 Task: Look for space in Pernik, Bulgaria from 4th June, 2023 to 8th June, 2023 for 2 adults in price range Rs.8000 to Rs.16000. Place can be private room with 1  bedroom having 1 bed and 1 bathroom. Property type can be hotel. Booking option can be shelf check-in. Required host language is English.
Action: Mouse moved to (506, 127)
Screenshot: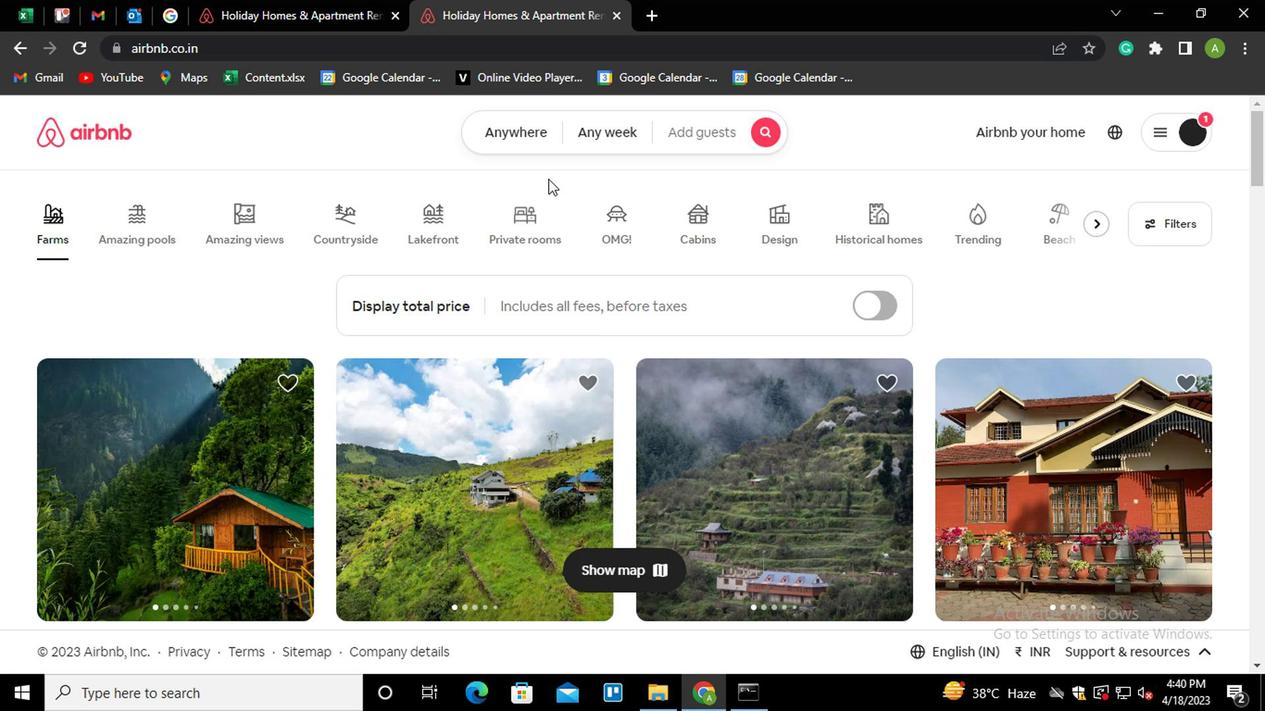 
Action: Mouse pressed left at (506, 127)
Screenshot: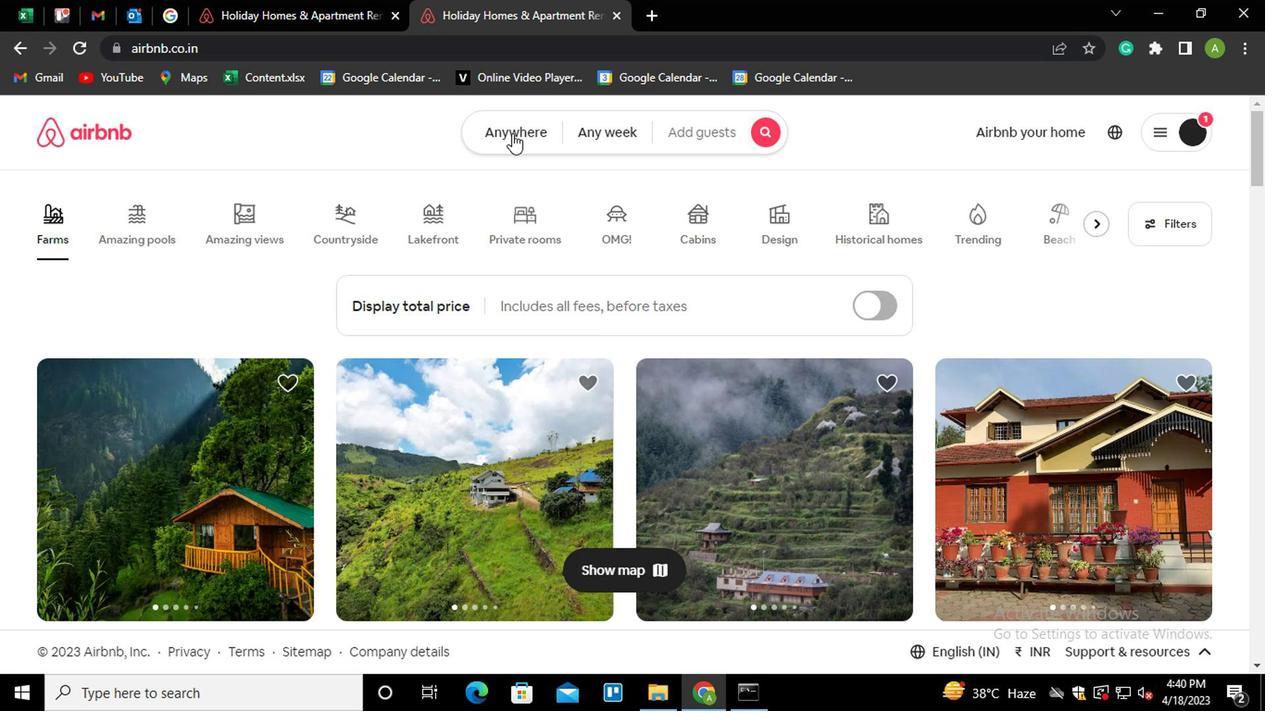 
Action: Mouse moved to (419, 210)
Screenshot: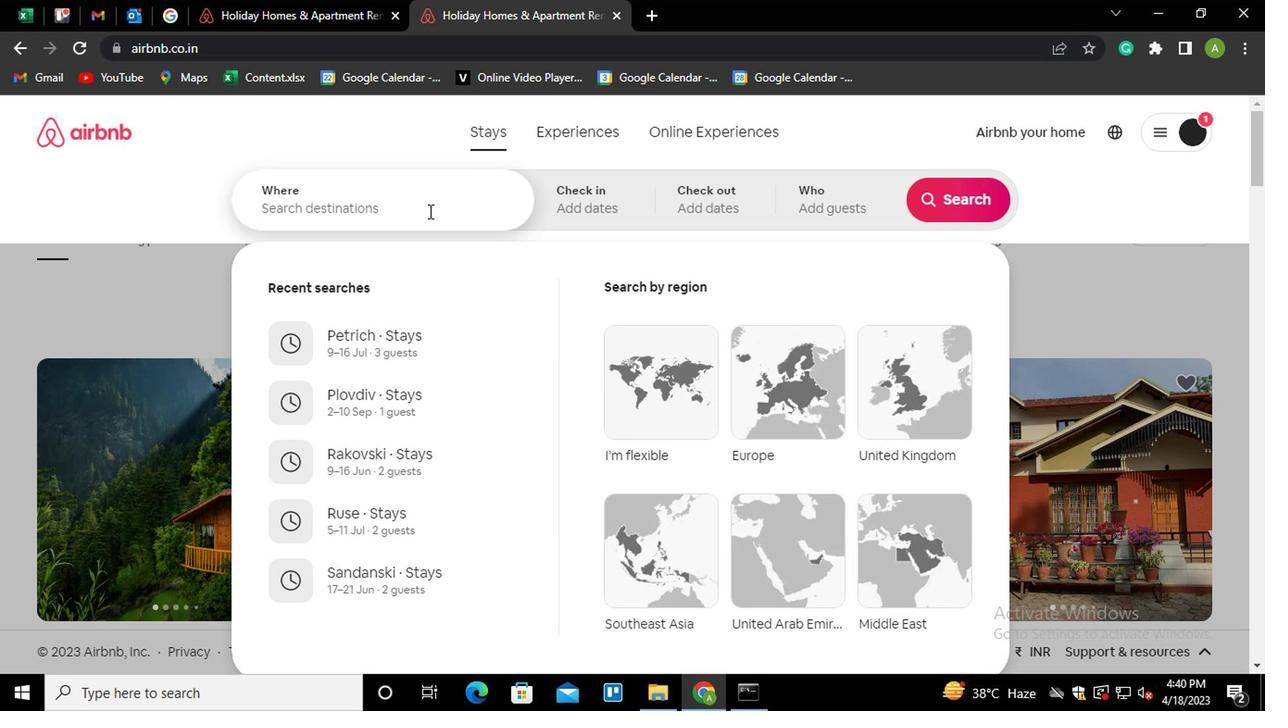 
Action: Mouse pressed left at (419, 210)
Screenshot: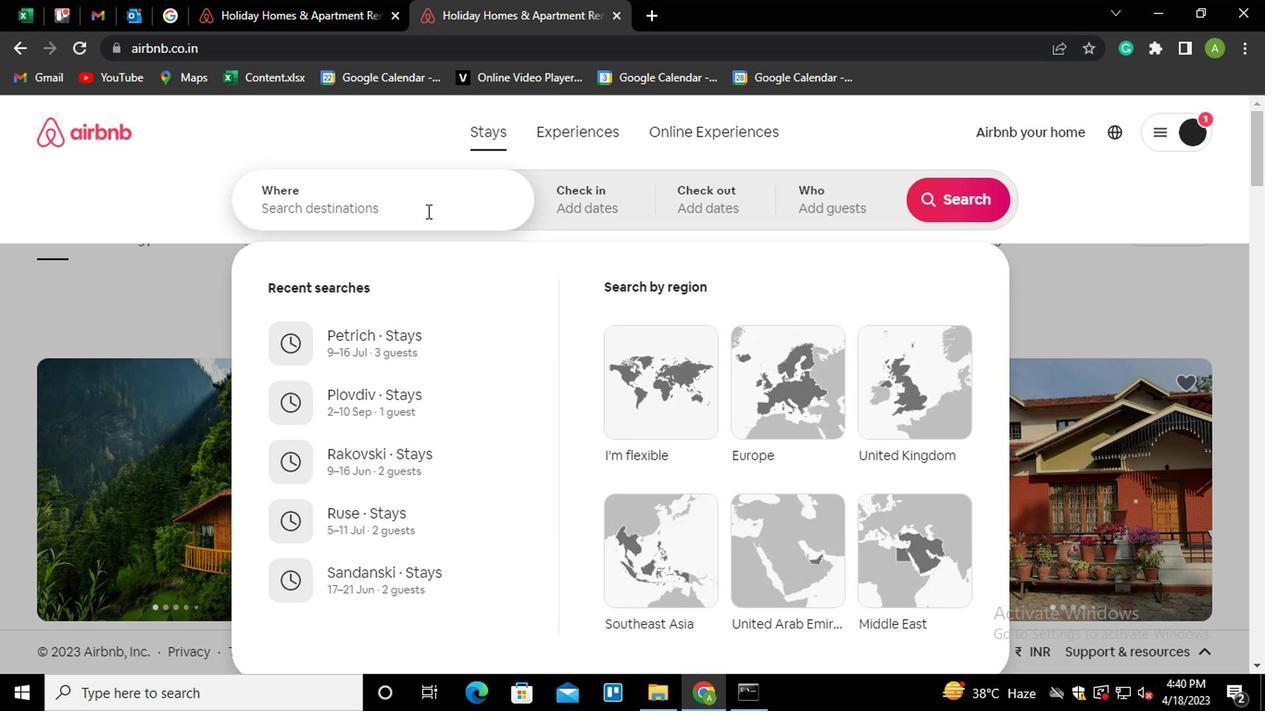 
Action: Key pressed <Key.shift_r>Pernik<Key.down><Key.enter>
Screenshot: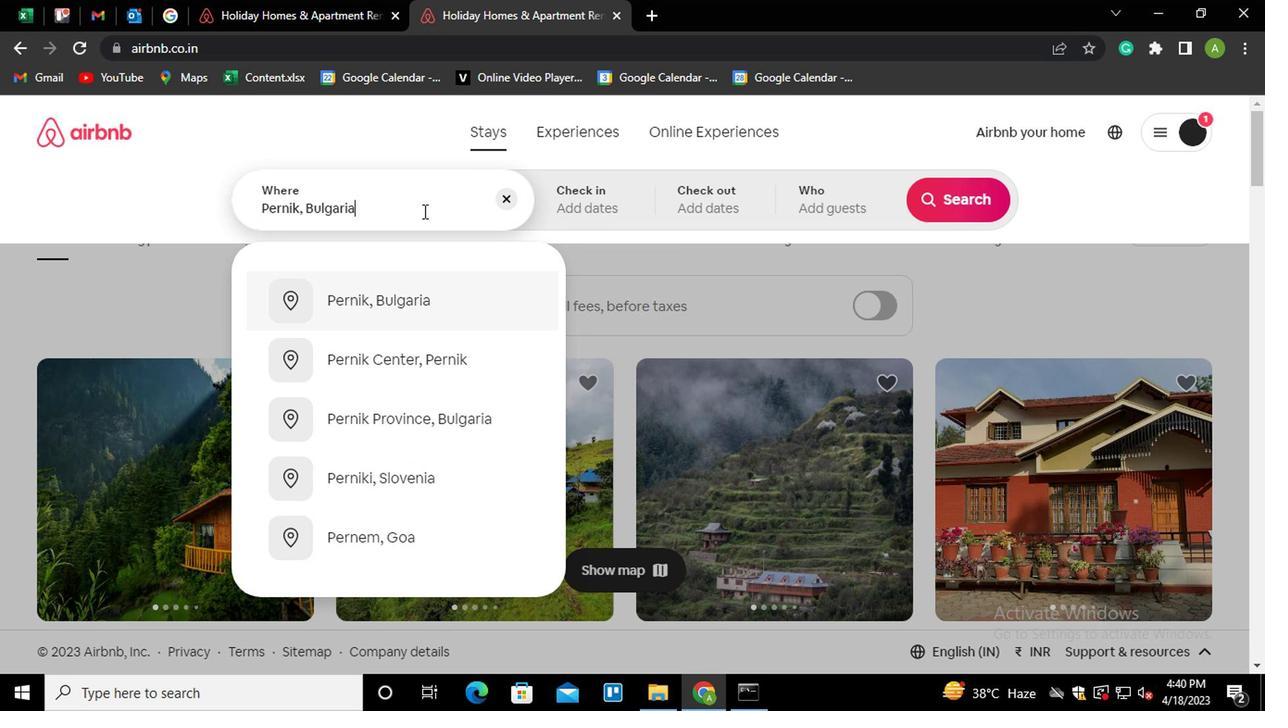 
Action: Mouse moved to (939, 345)
Screenshot: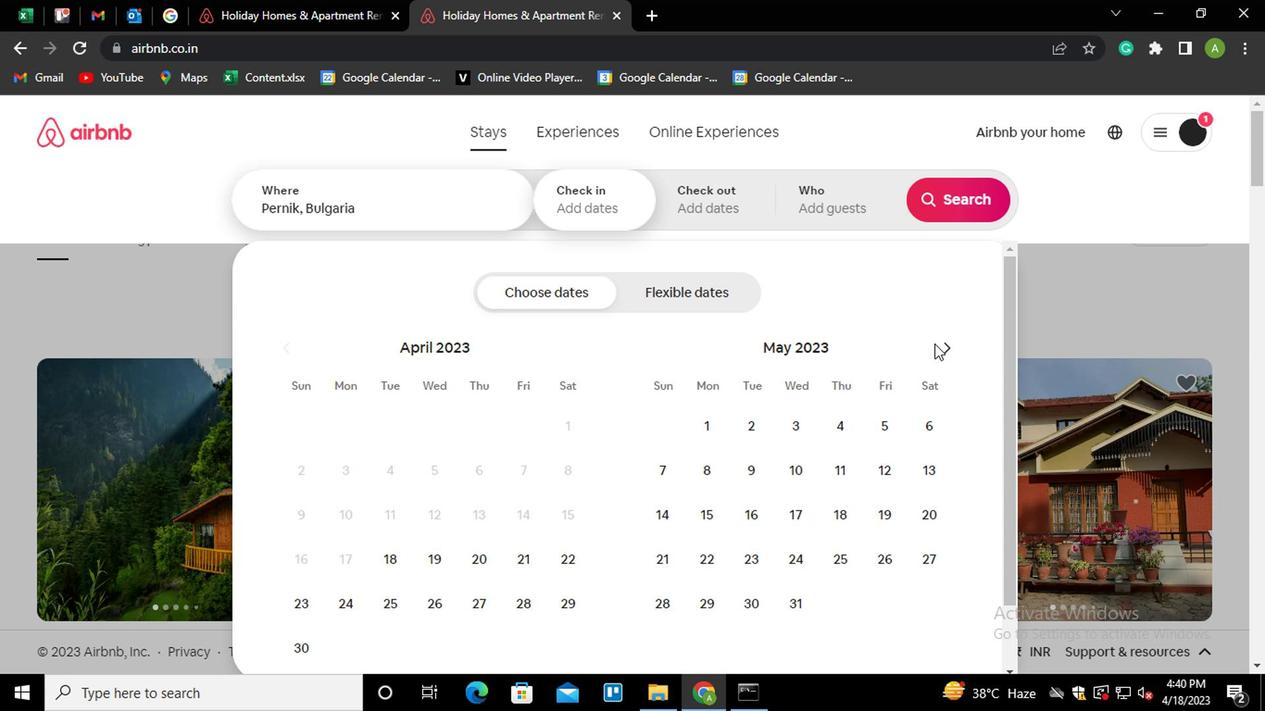 
Action: Mouse pressed left at (939, 345)
Screenshot: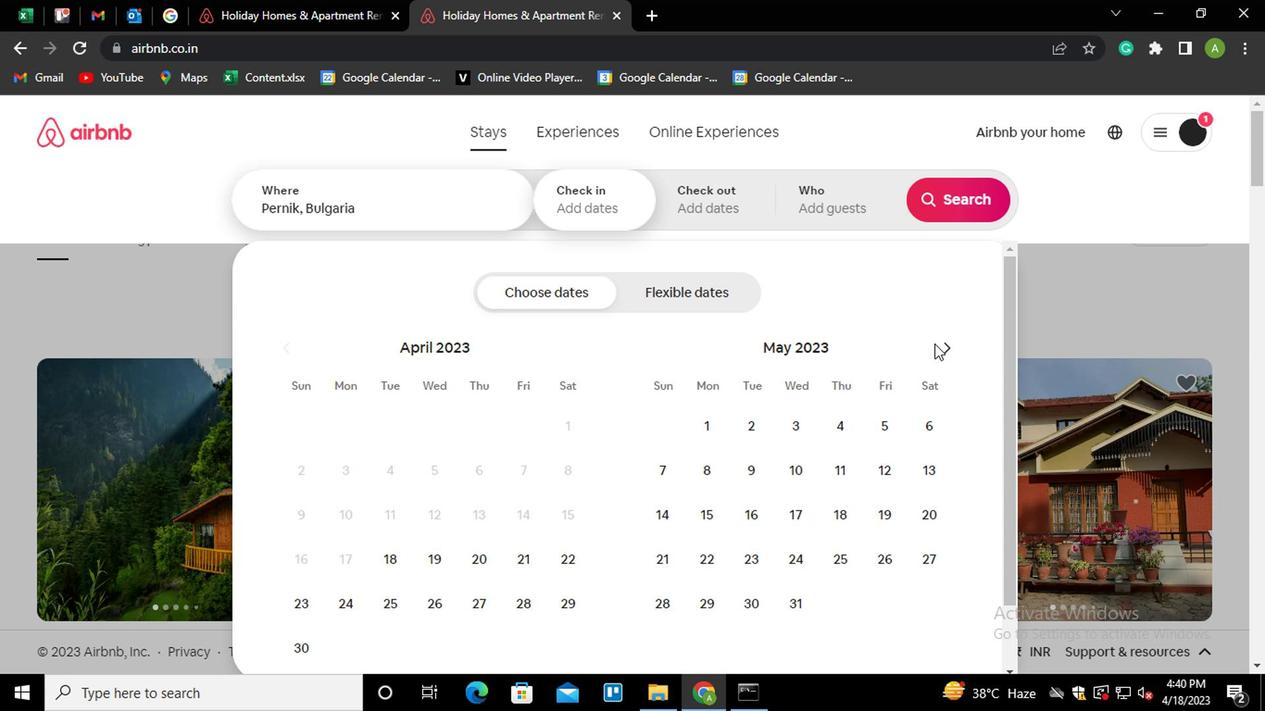 
Action: Mouse moved to (674, 461)
Screenshot: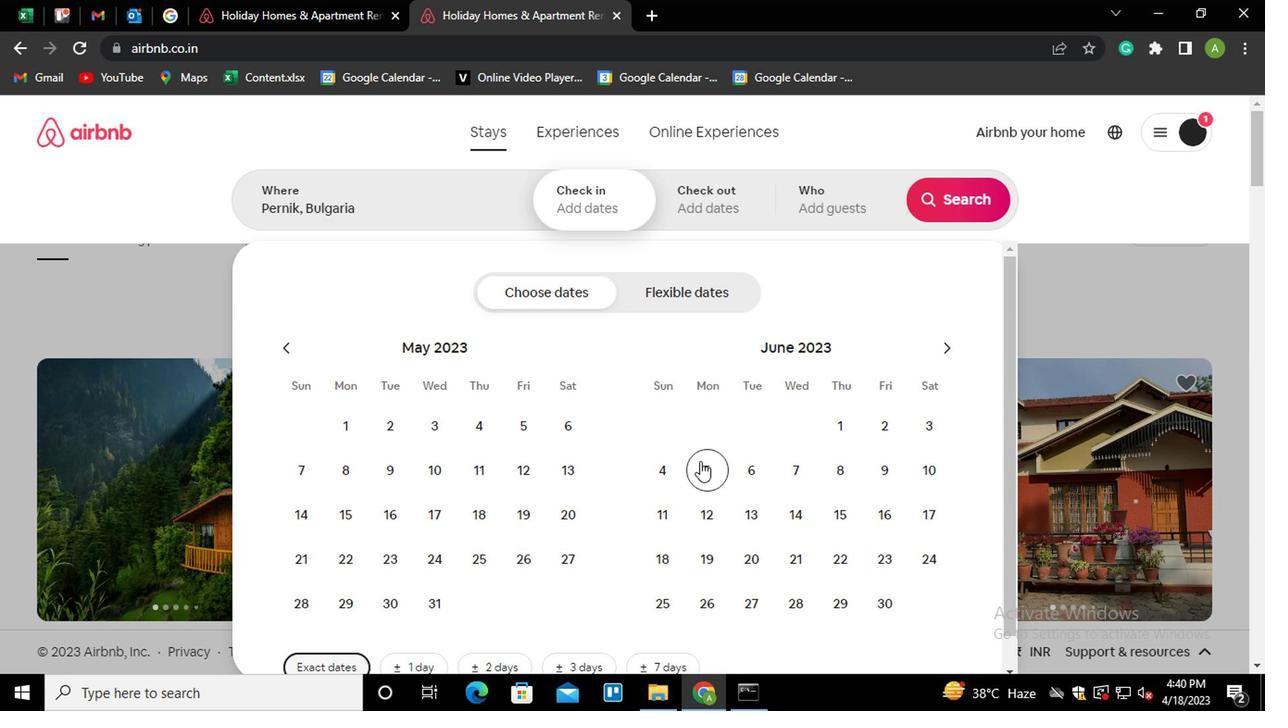
Action: Mouse pressed left at (674, 461)
Screenshot: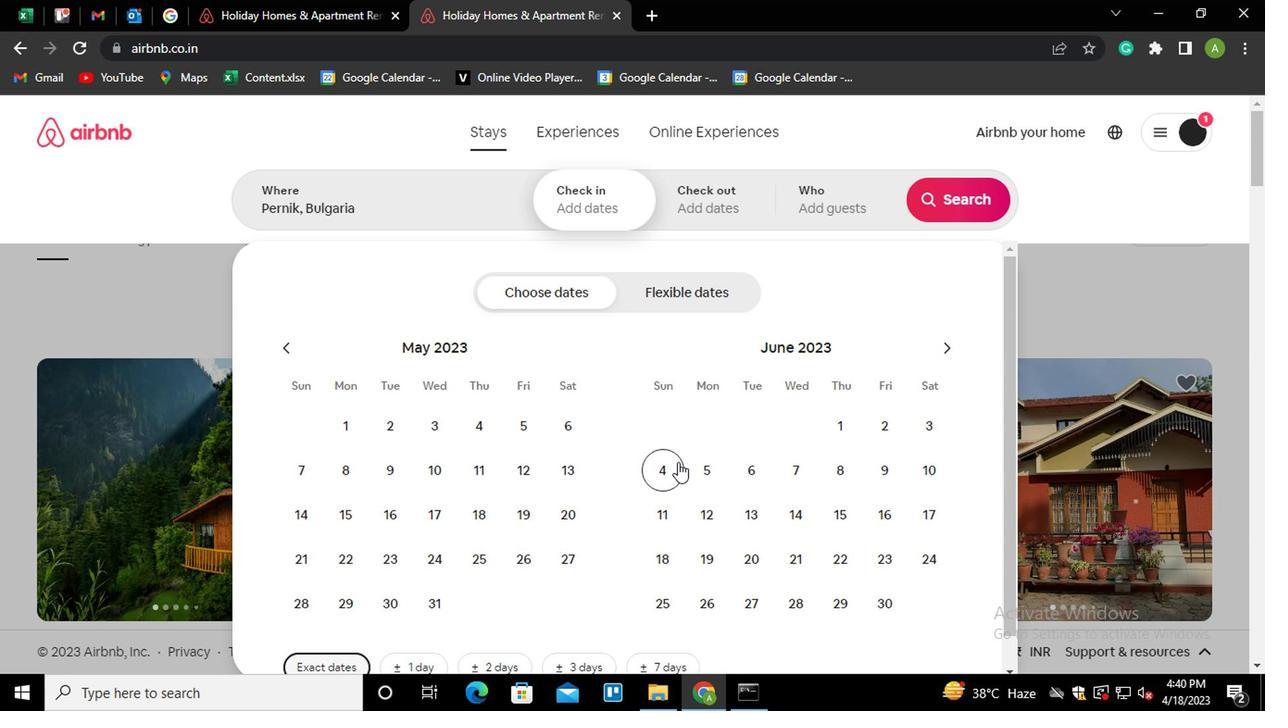 
Action: Mouse moved to (839, 471)
Screenshot: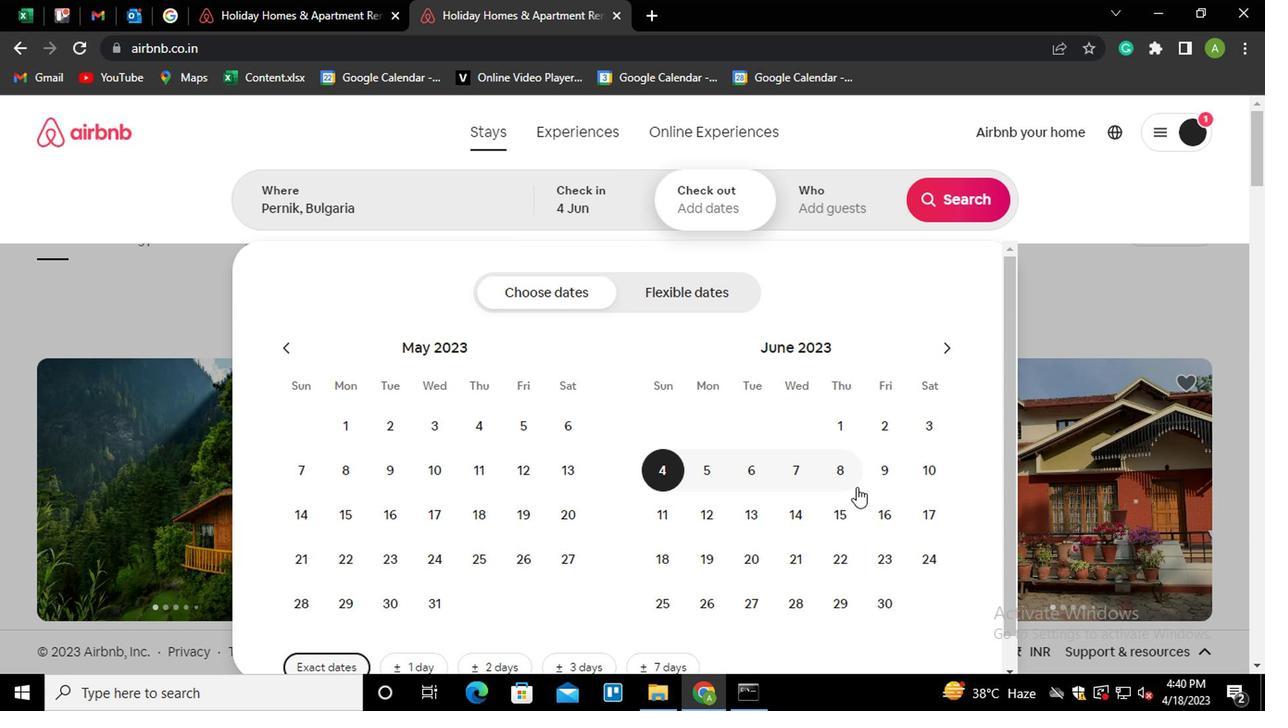
Action: Mouse pressed left at (839, 471)
Screenshot: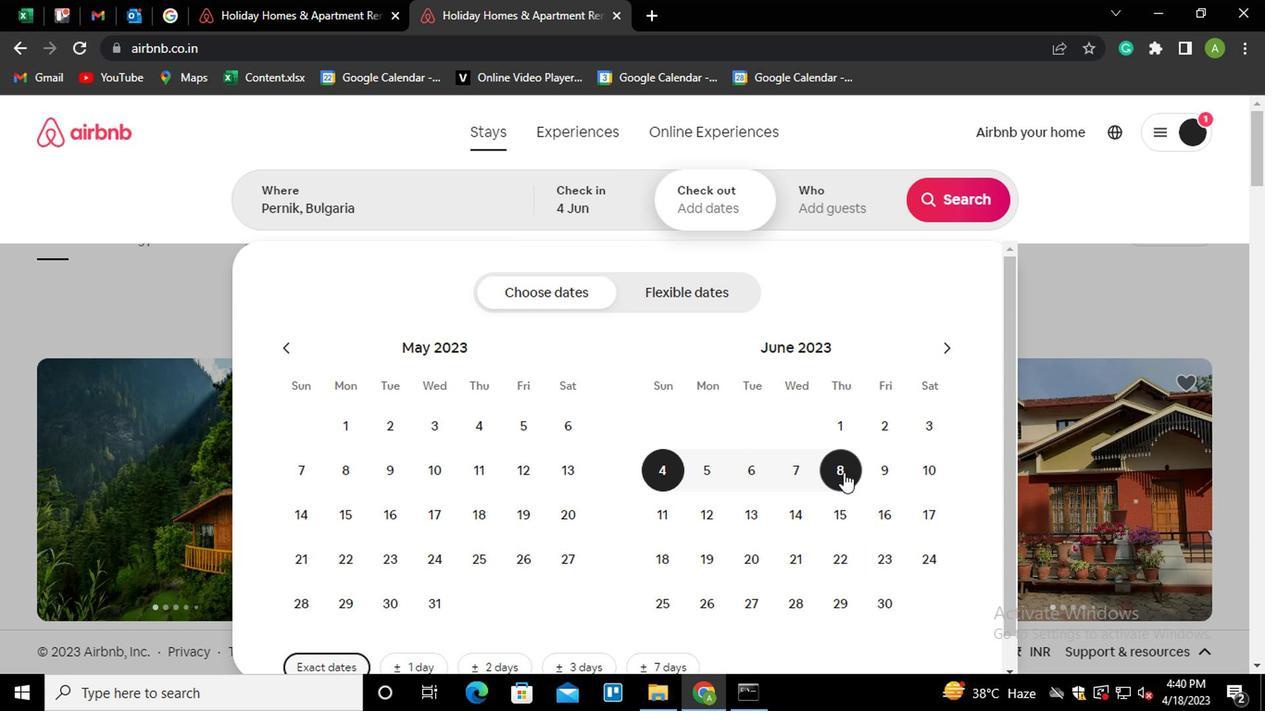 
Action: Mouse moved to (858, 208)
Screenshot: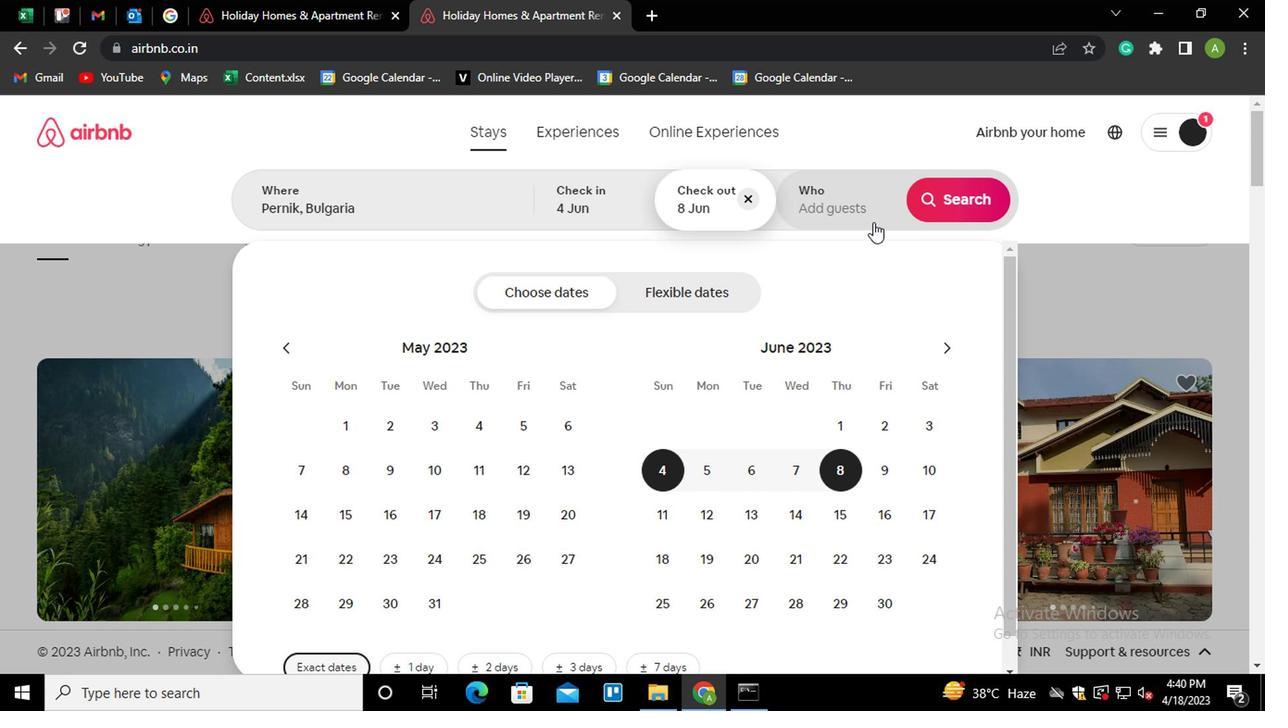 
Action: Mouse pressed left at (858, 208)
Screenshot: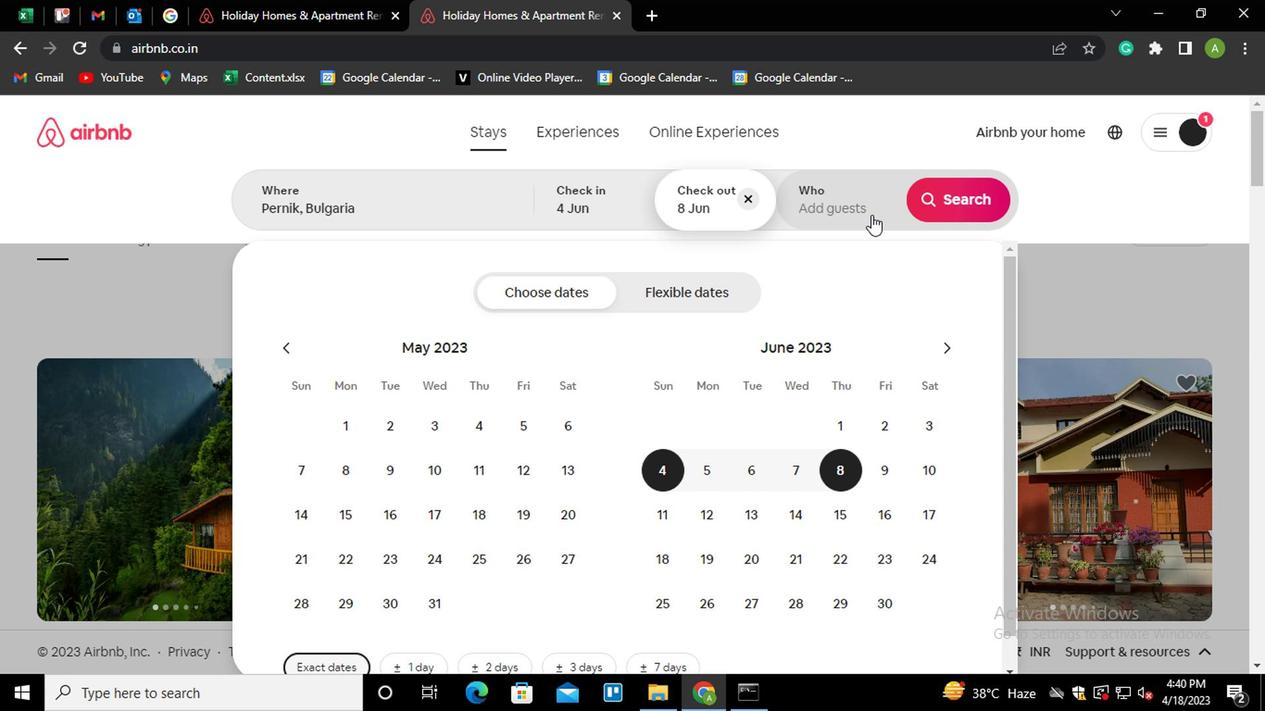 
Action: Mouse moved to (962, 299)
Screenshot: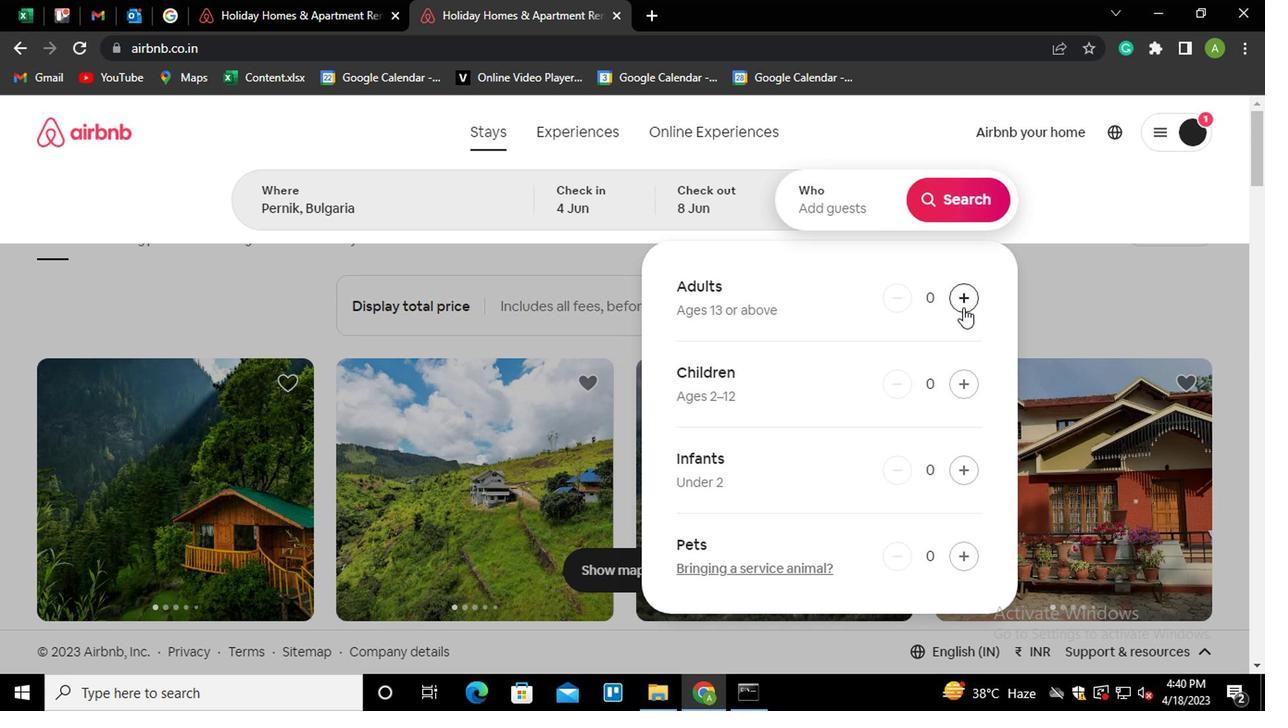 
Action: Mouse pressed left at (962, 299)
Screenshot: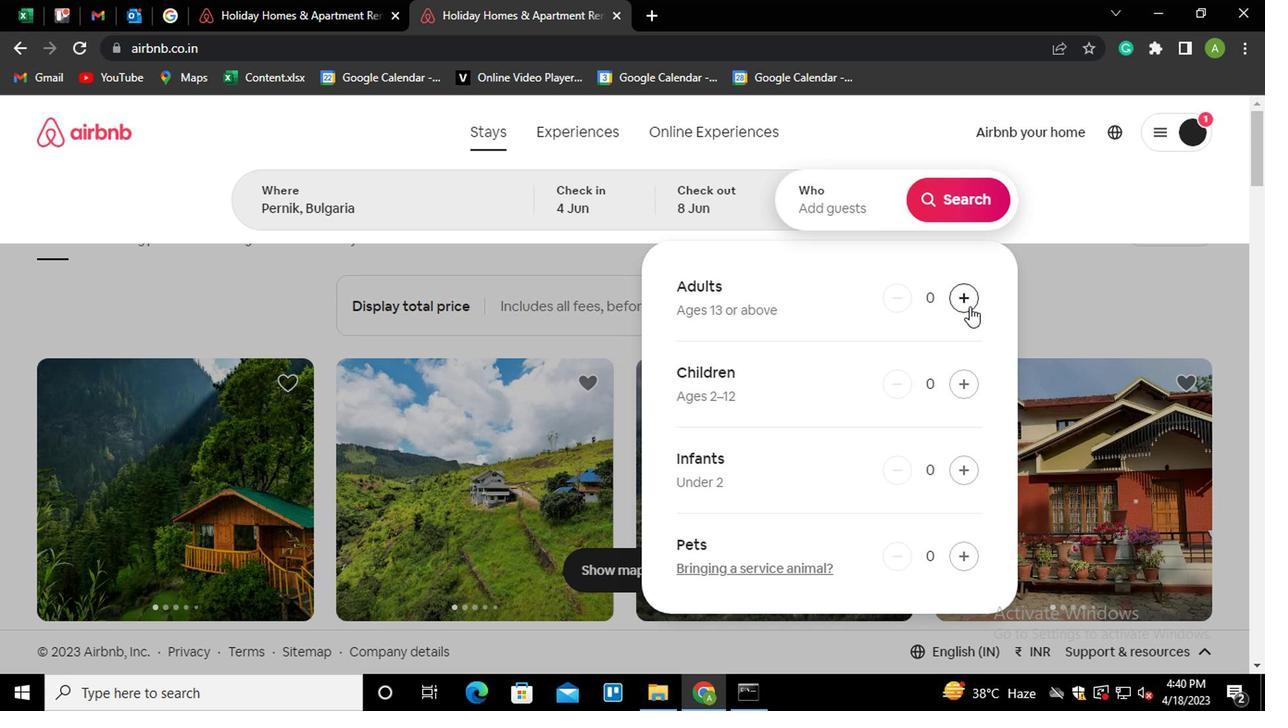 
Action: Mouse pressed left at (962, 299)
Screenshot: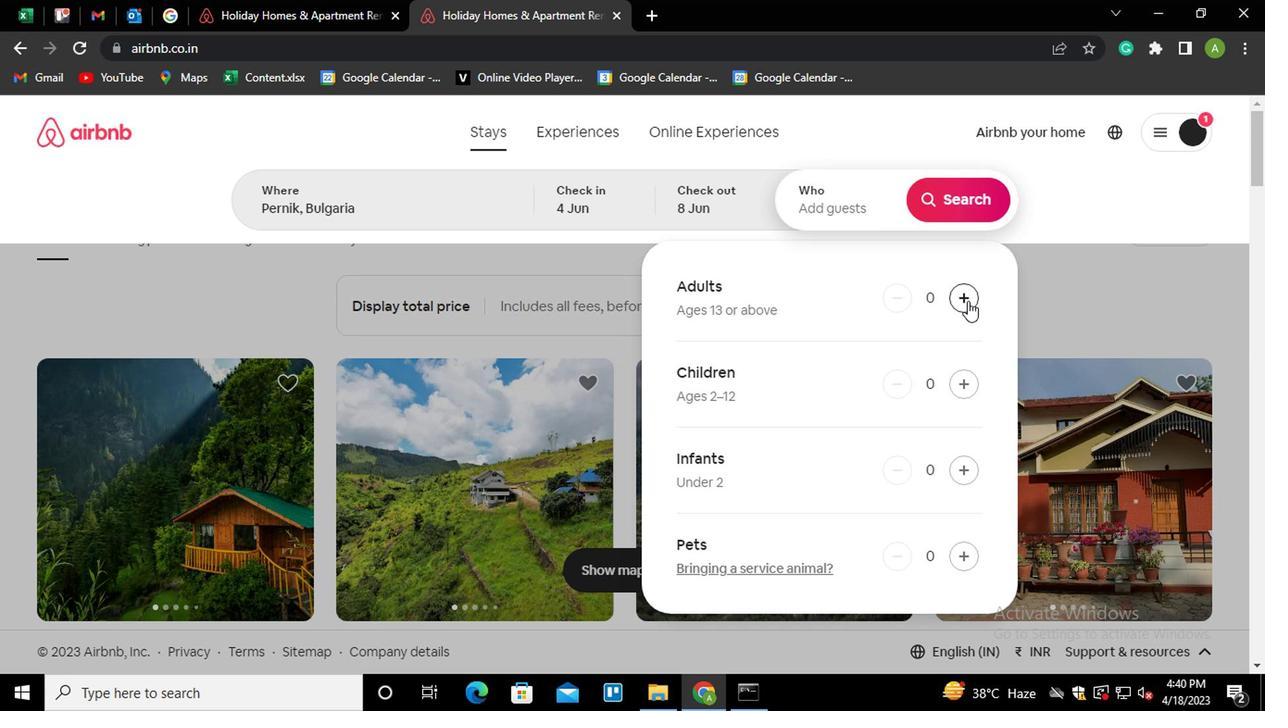 
Action: Mouse moved to (976, 188)
Screenshot: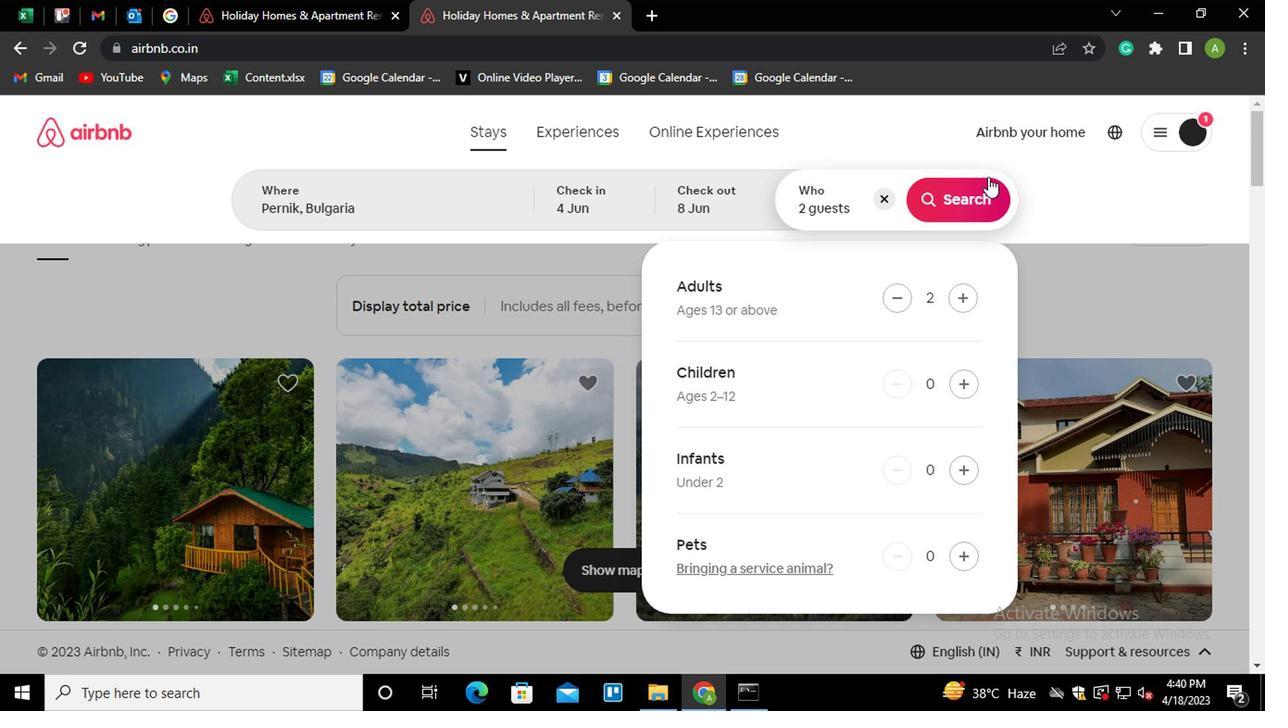 
Action: Mouse pressed left at (976, 188)
Screenshot: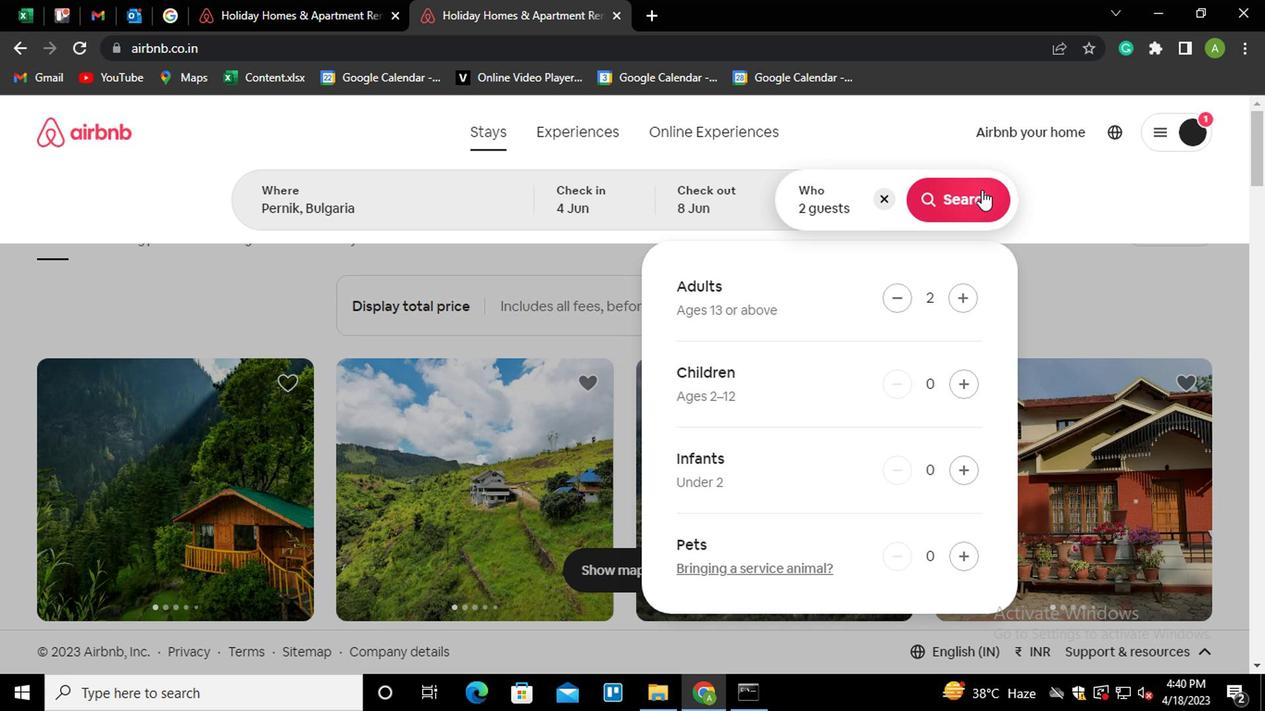 
Action: Mouse moved to (1186, 208)
Screenshot: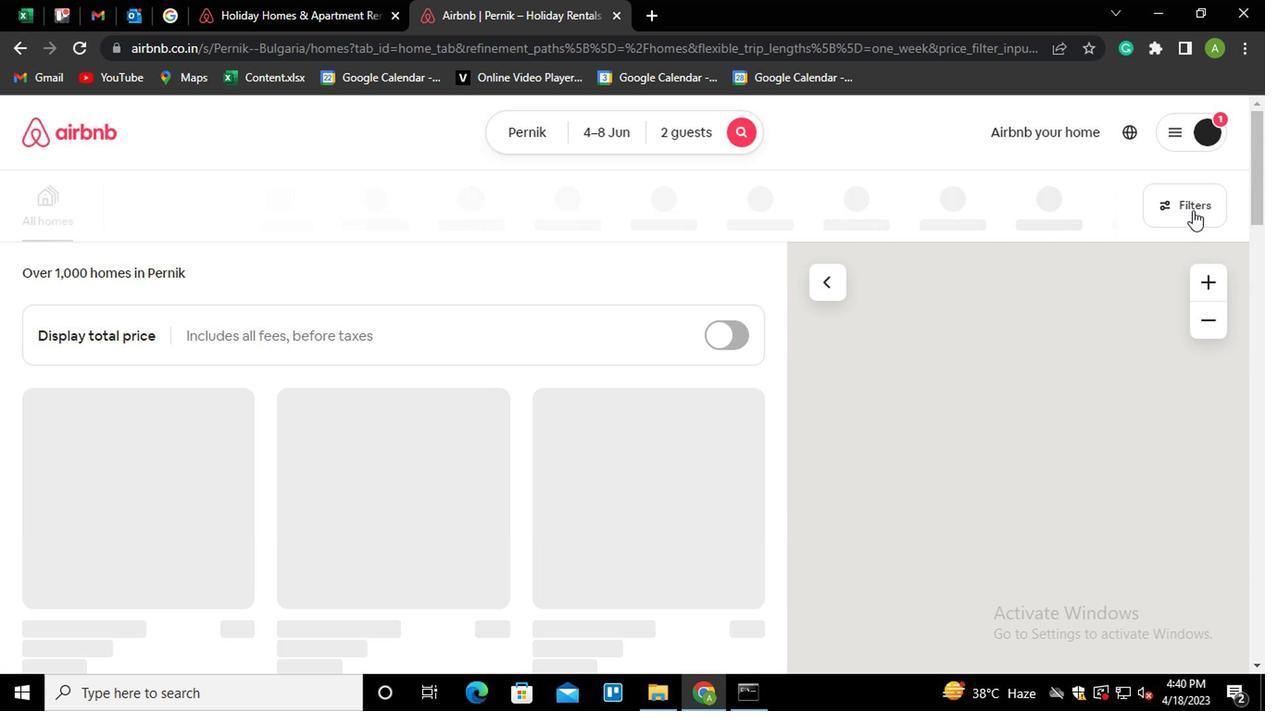 
Action: Mouse pressed left at (1186, 208)
Screenshot: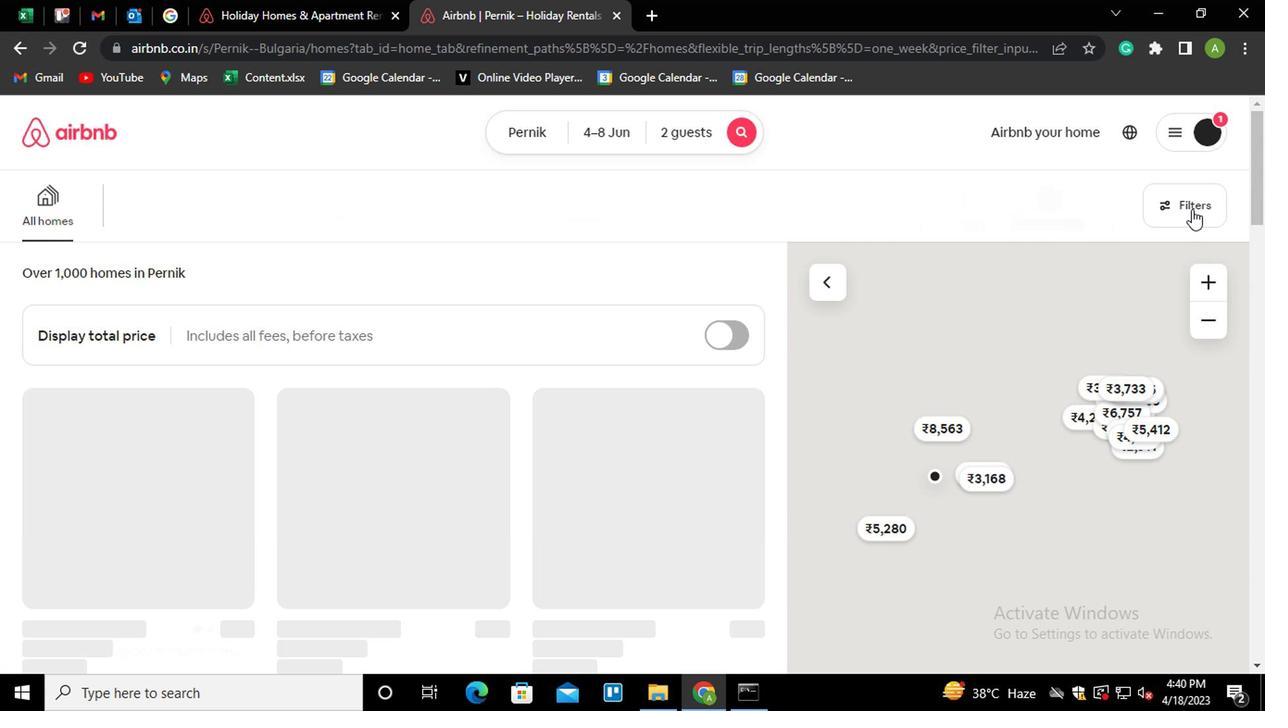 
Action: Mouse moved to (538, 442)
Screenshot: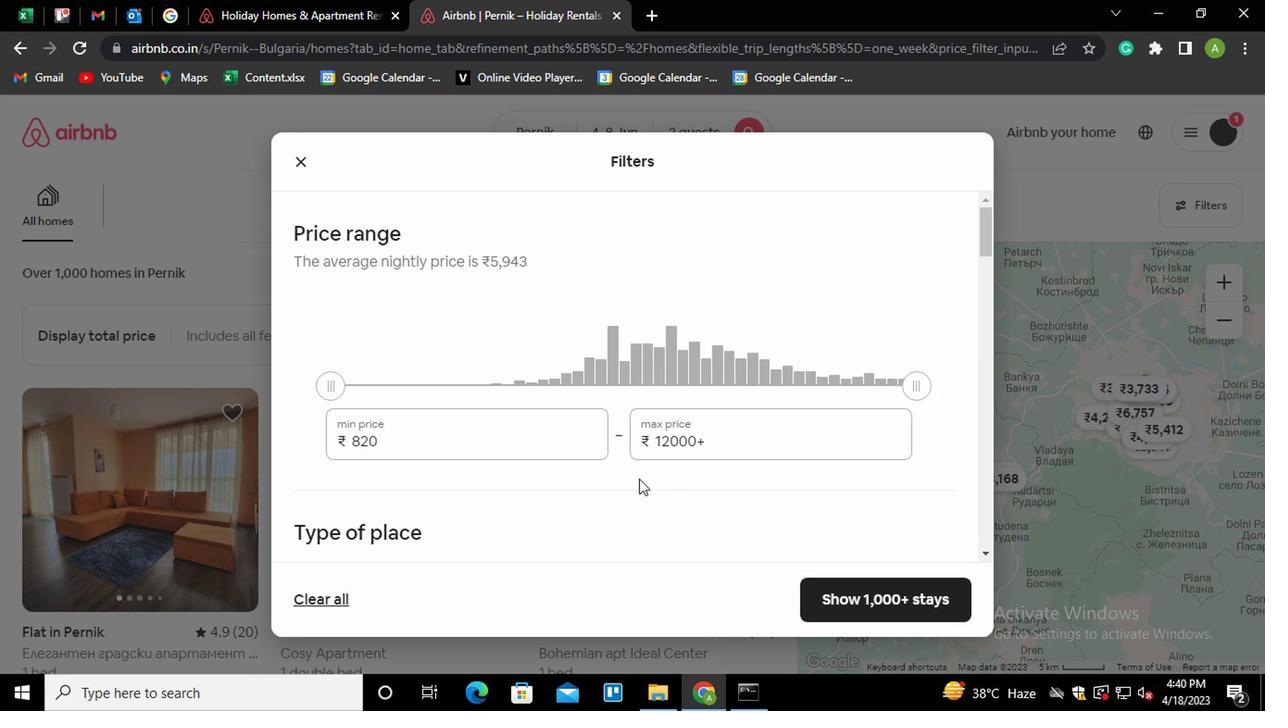 
Action: Mouse pressed left at (538, 442)
Screenshot: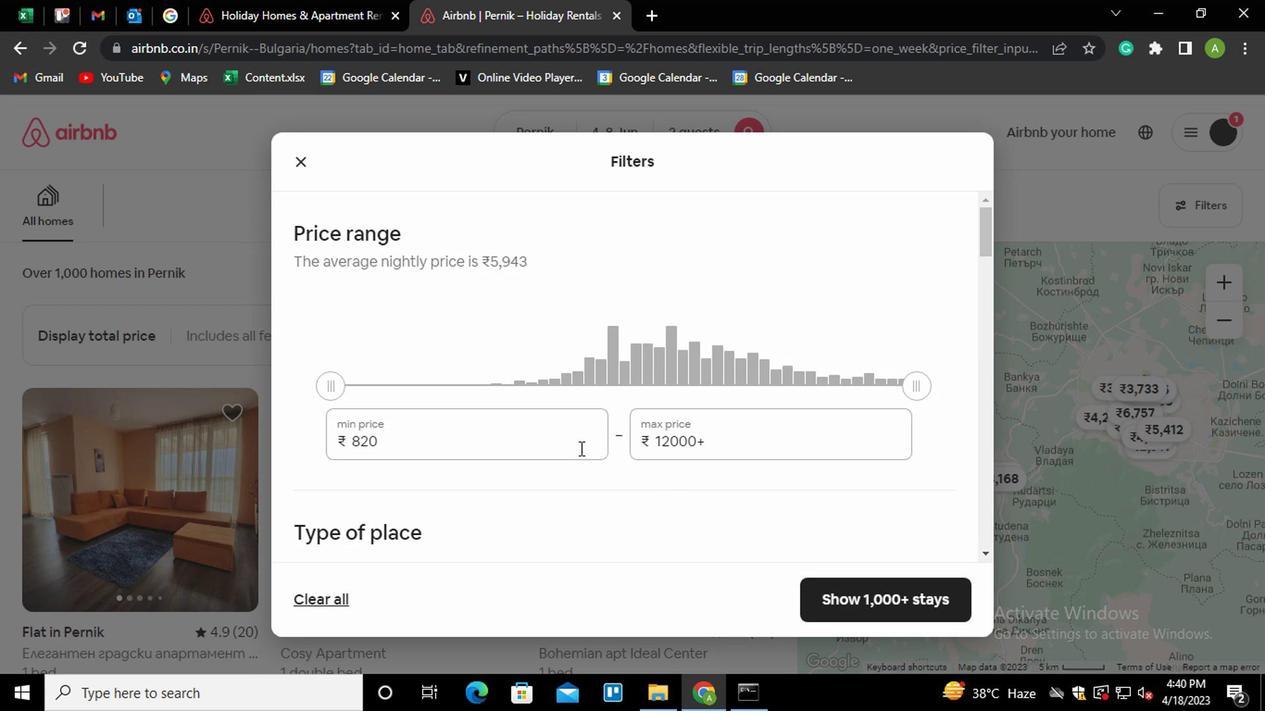 
Action: Mouse moved to (537, 442)
Screenshot: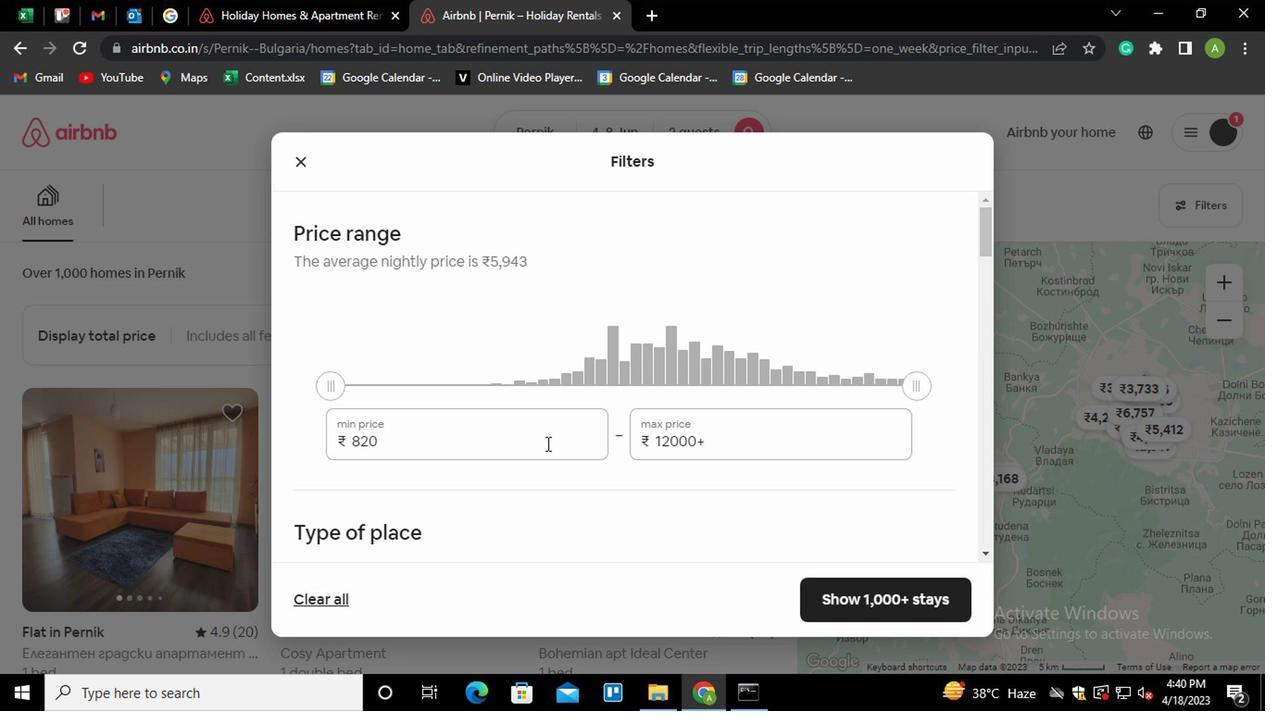 
Action: Key pressed <Key.shift_r><Key.home>7<Key.backspace>8000
Screenshot: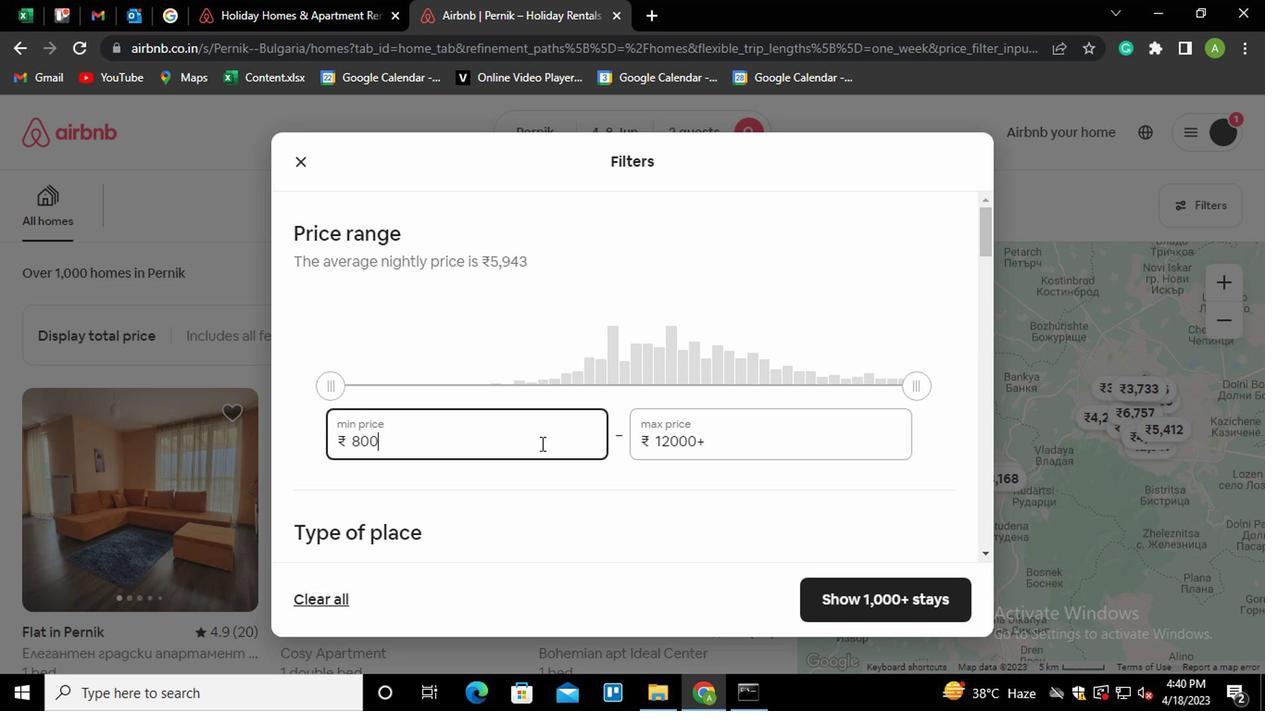 
Action: Mouse moved to (738, 439)
Screenshot: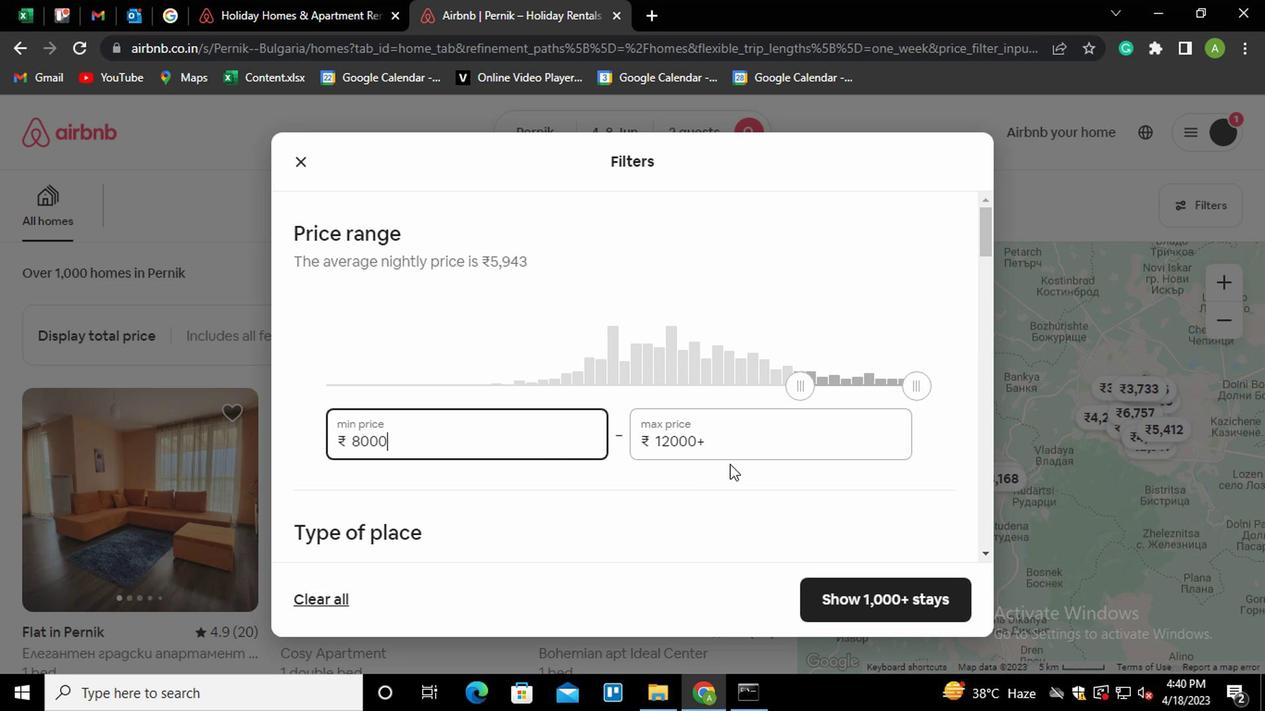 
Action: Mouse pressed left at (738, 439)
Screenshot: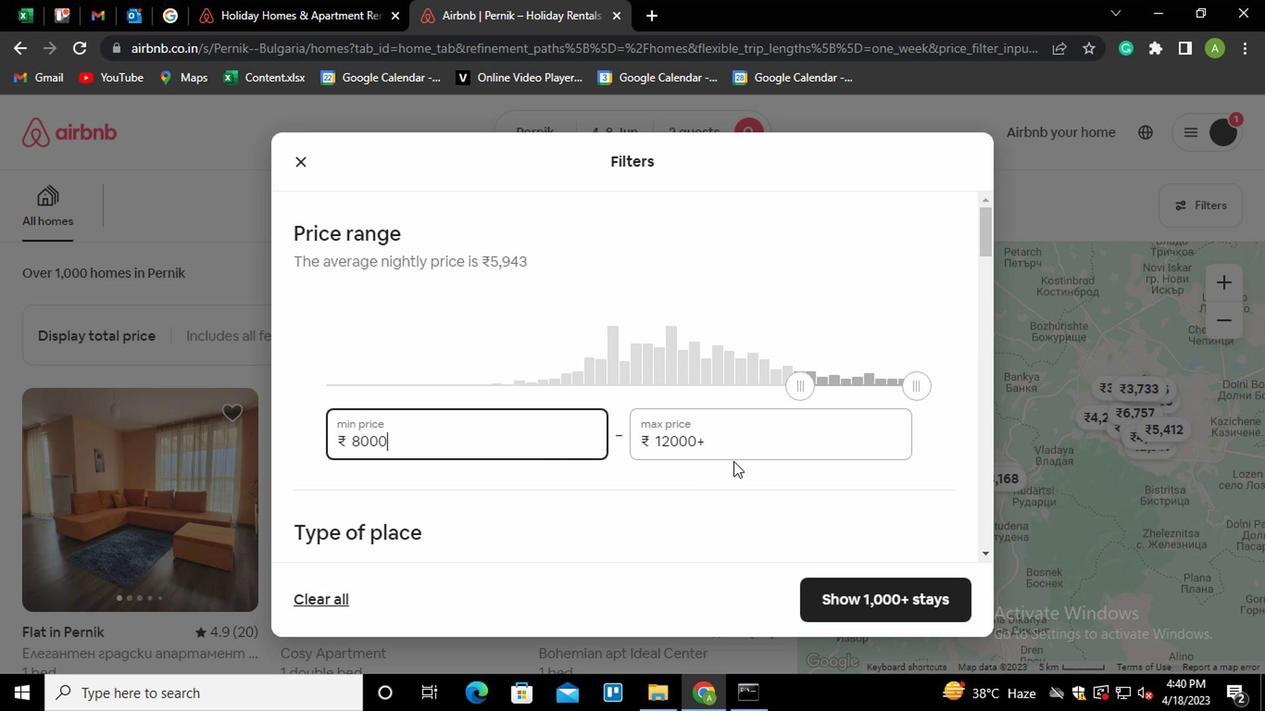 
Action: Mouse moved to (738, 439)
Screenshot: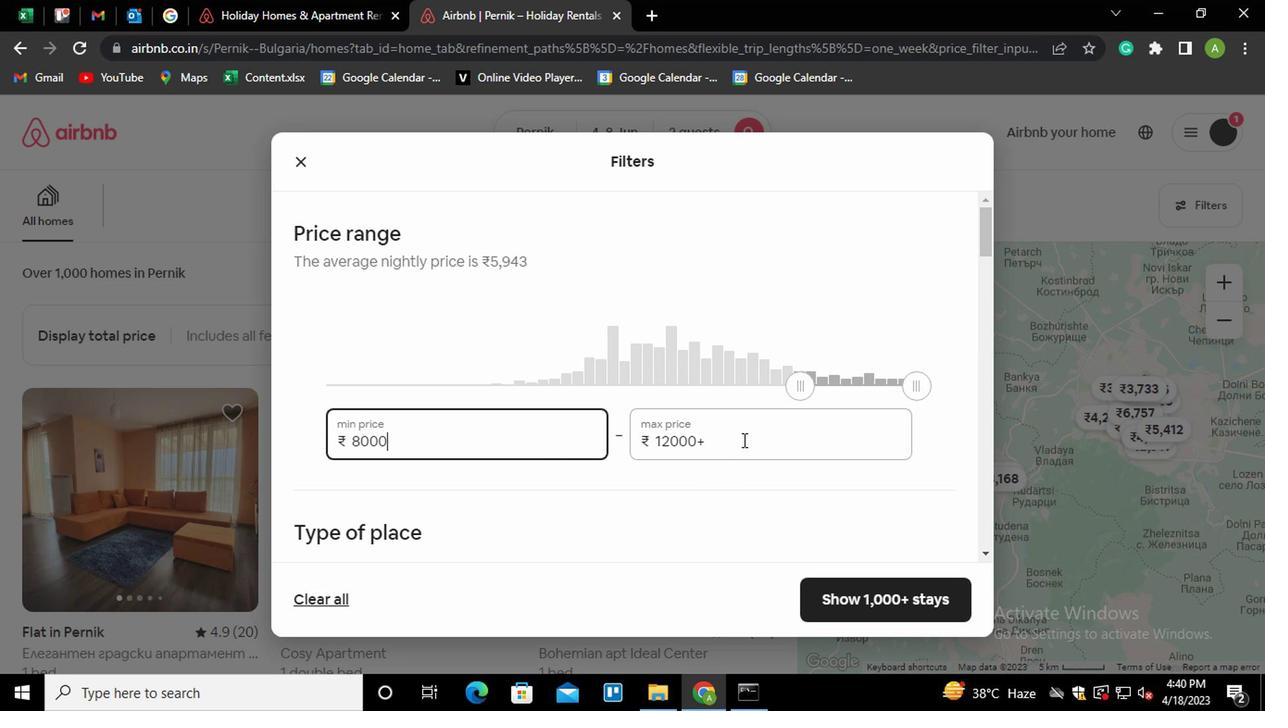 
Action: Key pressed <Key.shift_r><Key.home>16000
Screenshot: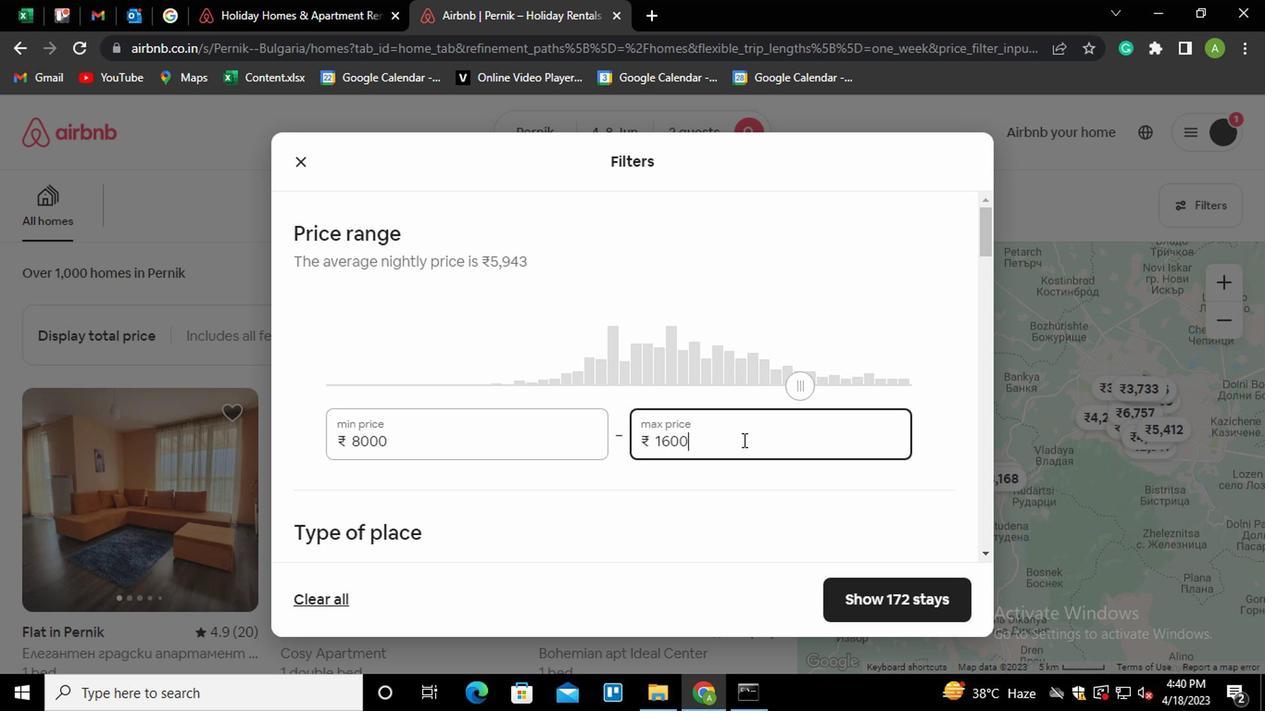 
Action: Mouse moved to (773, 474)
Screenshot: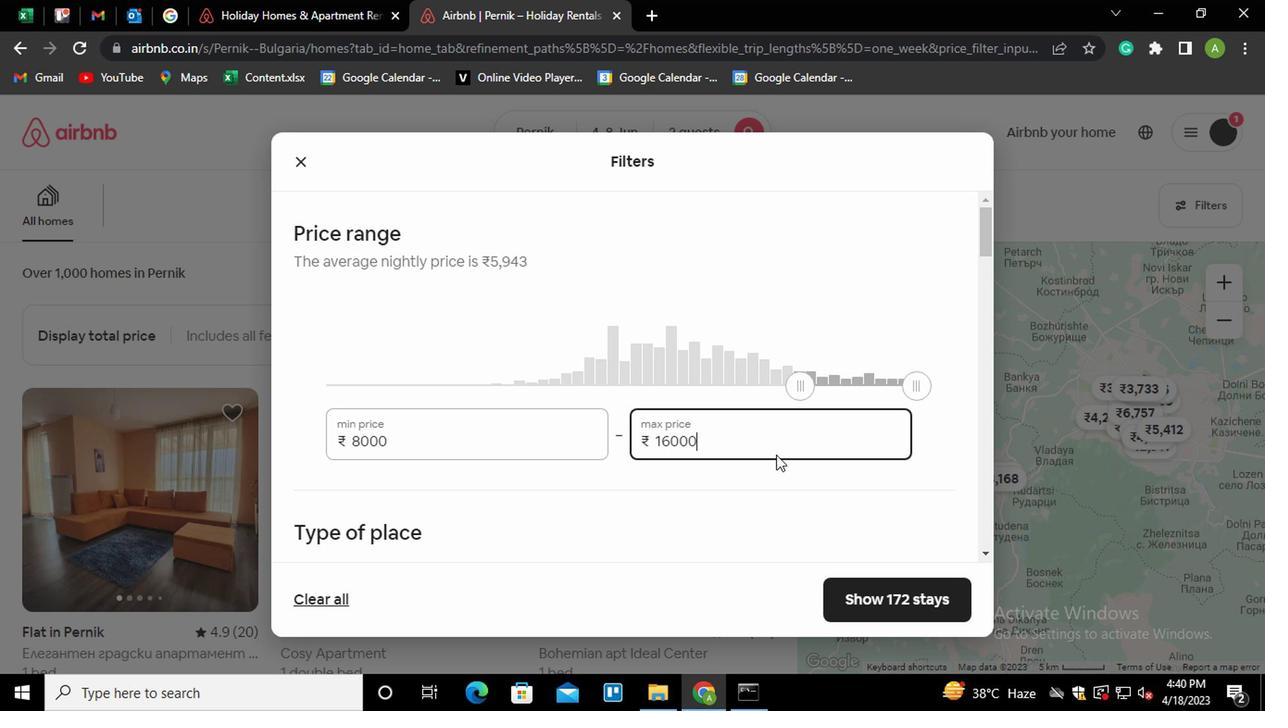 
Action: Mouse scrolled (773, 473) with delta (0, 0)
Screenshot: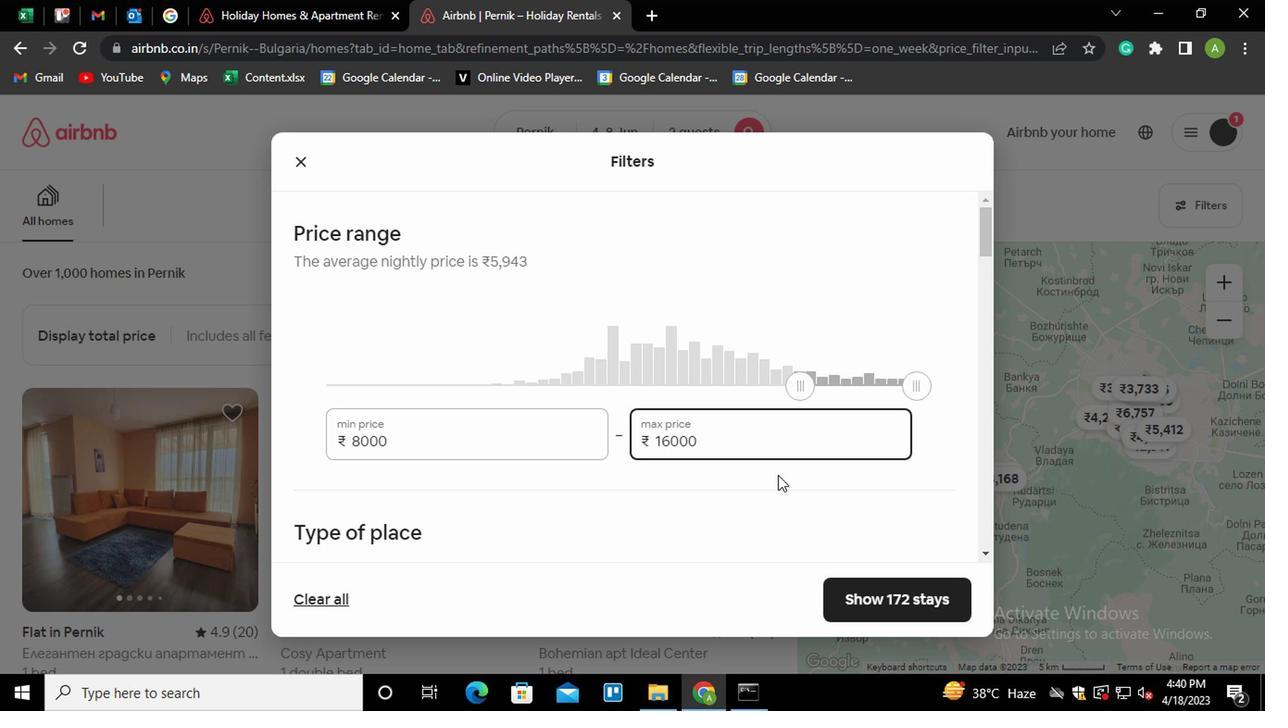 
Action: Mouse scrolled (773, 473) with delta (0, 0)
Screenshot: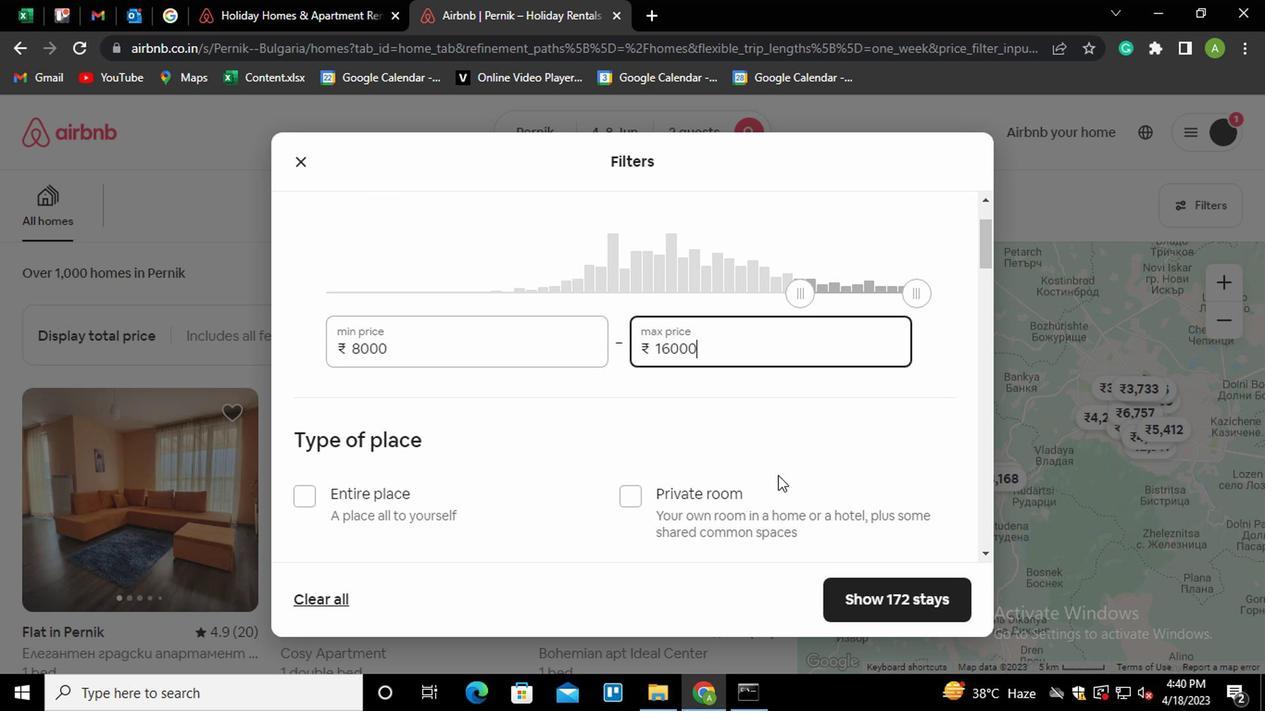 
Action: Mouse moved to (630, 409)
Screenshot: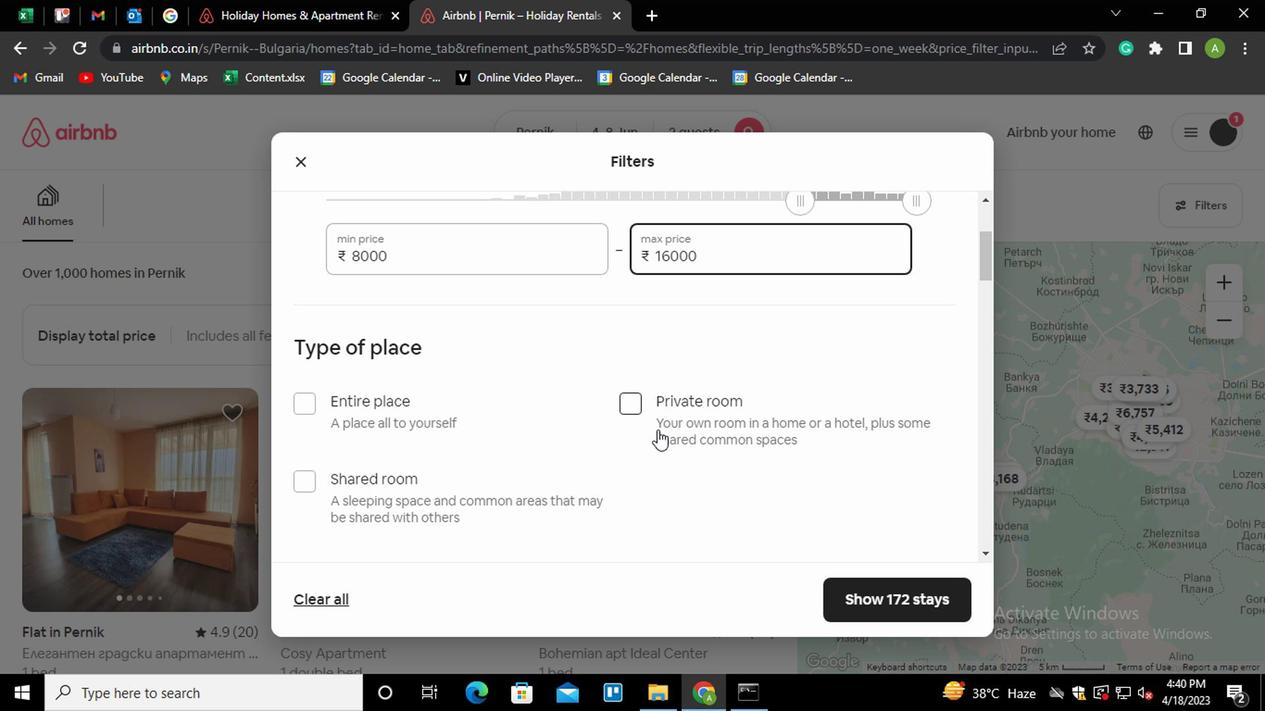 
Action: Mouse pressed left at (630, 409)
Screenshot: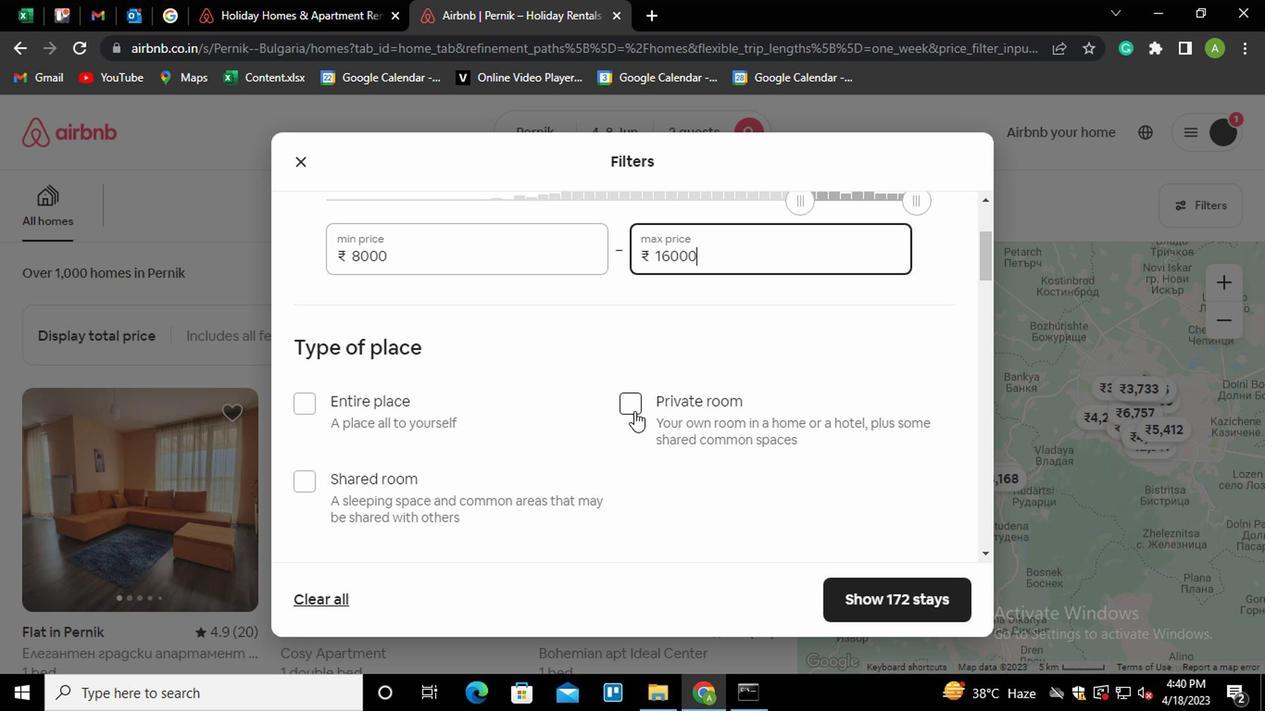 
Action: Mouse moved to (702, 415)
Screenshot: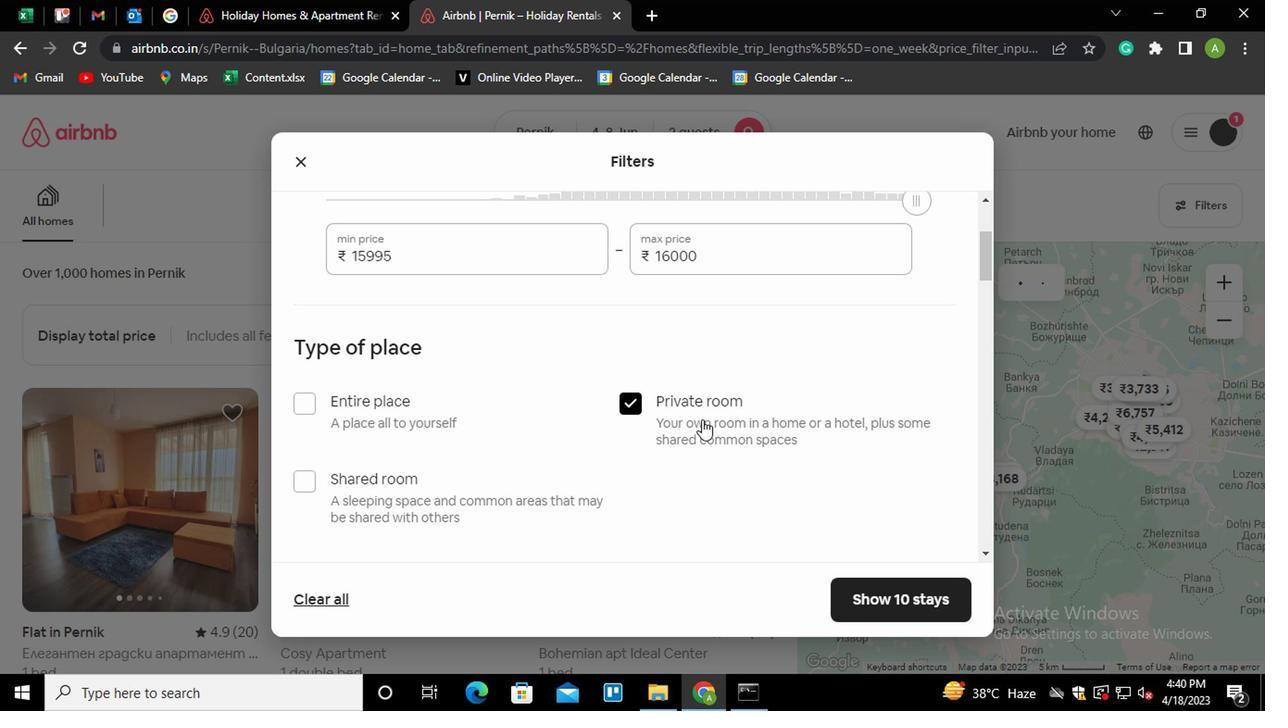 
Action: Mouse scrolled (702, 415) with delta (0, 0)
Screenshot: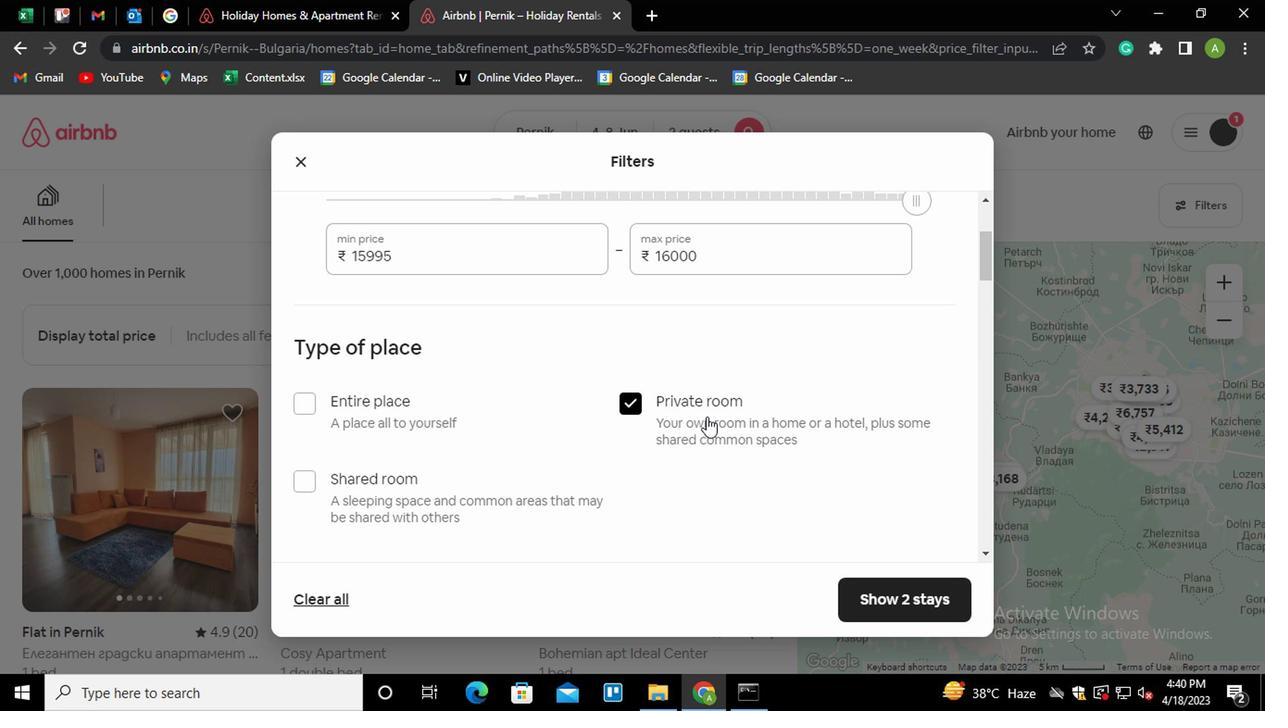 
Action: Mouse scrolled (702, 415) with delta (0, 0)
Screenshot: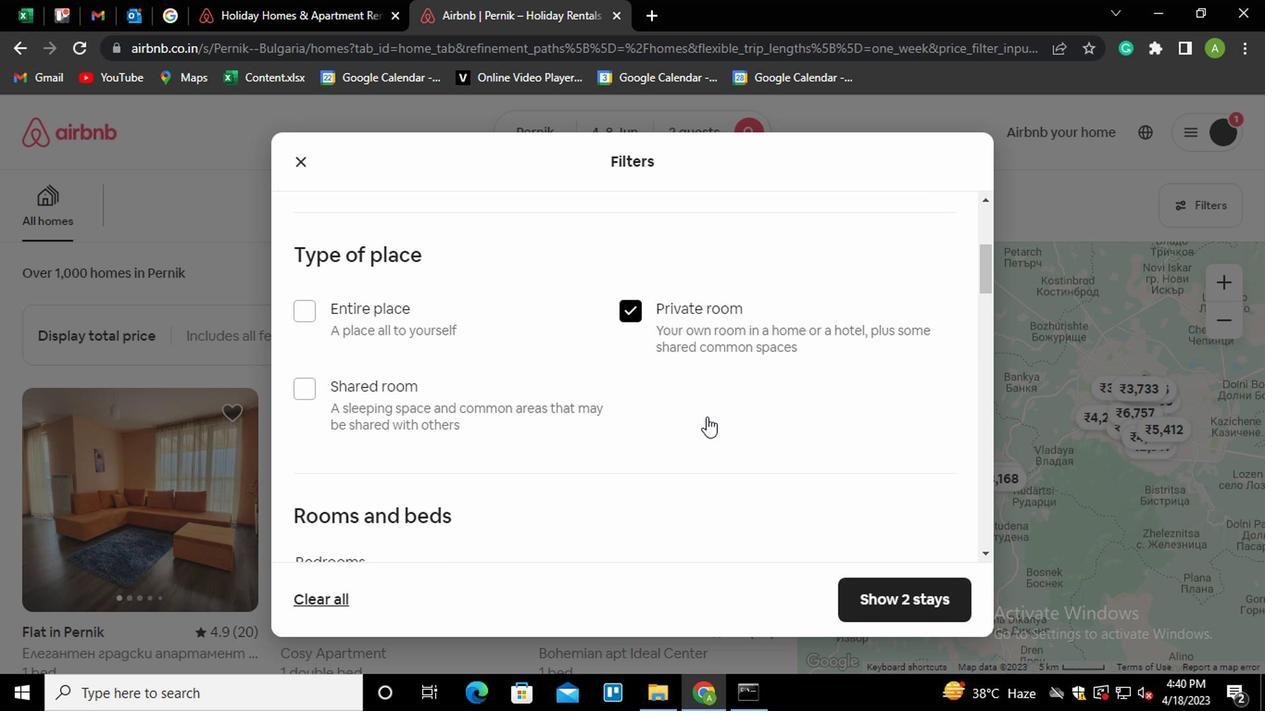 
Action: Mouse moved to (413, 519)
Screenshot: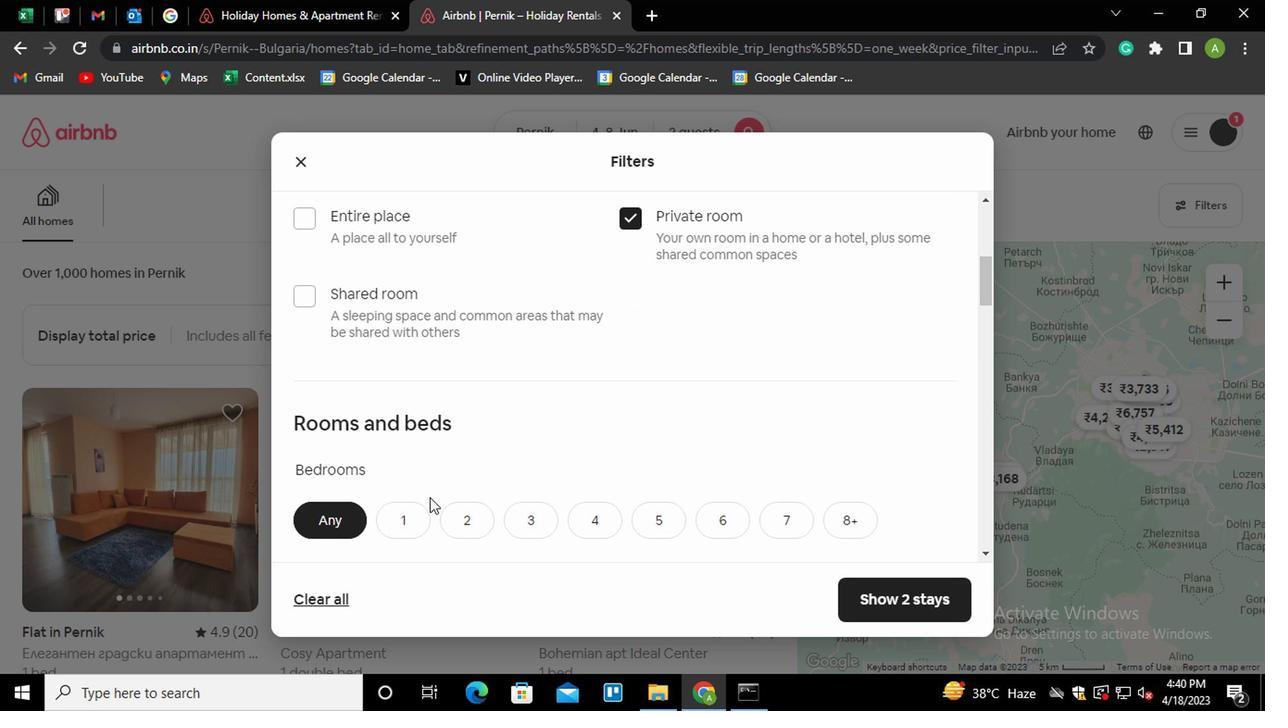 
Action: Mouse pressed left at (413, 519)
Screenshot: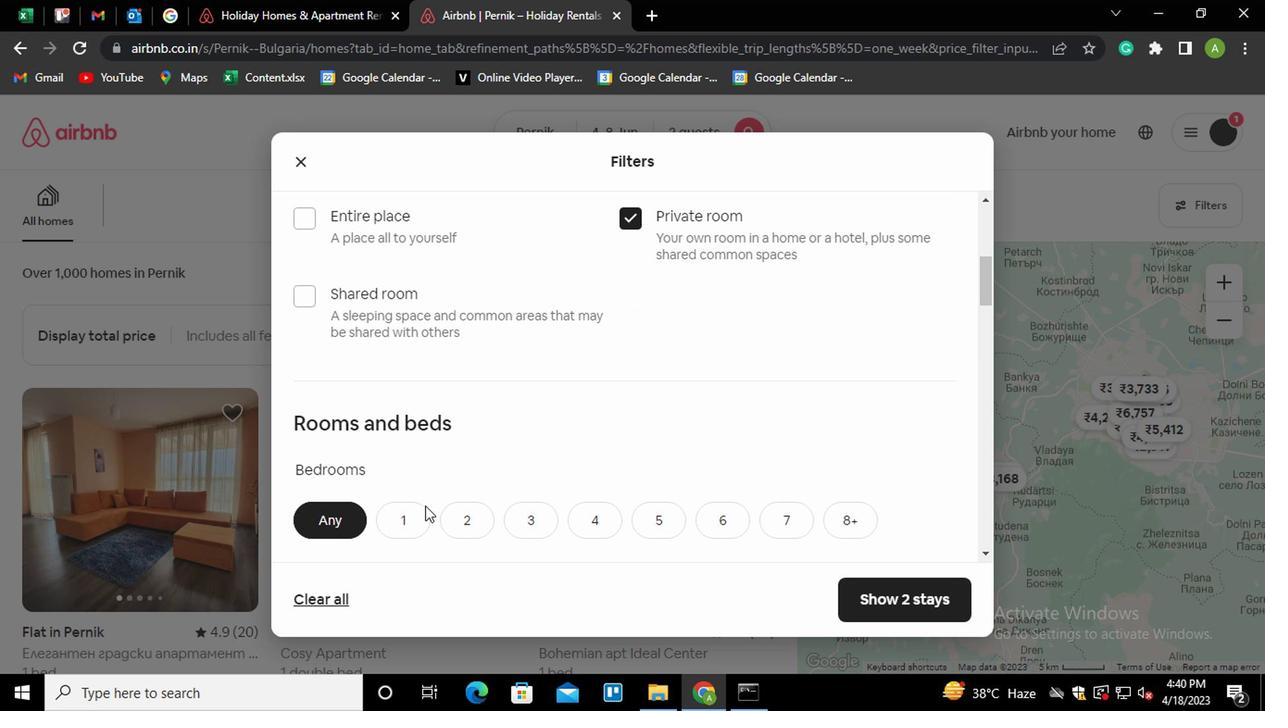 
Action: Mouse moved to (523, 429)
Screenshot: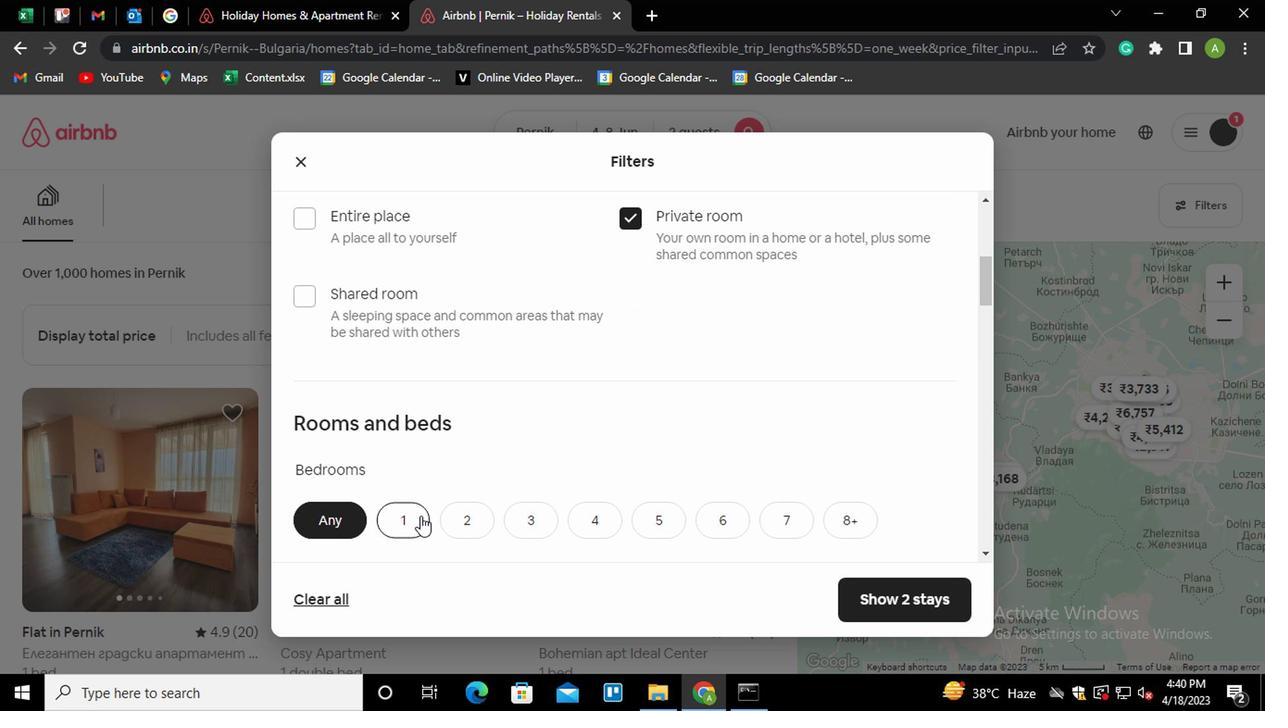 
Action: Mouse scrolled (523, 429) with delta (0, 0)
Screenshot: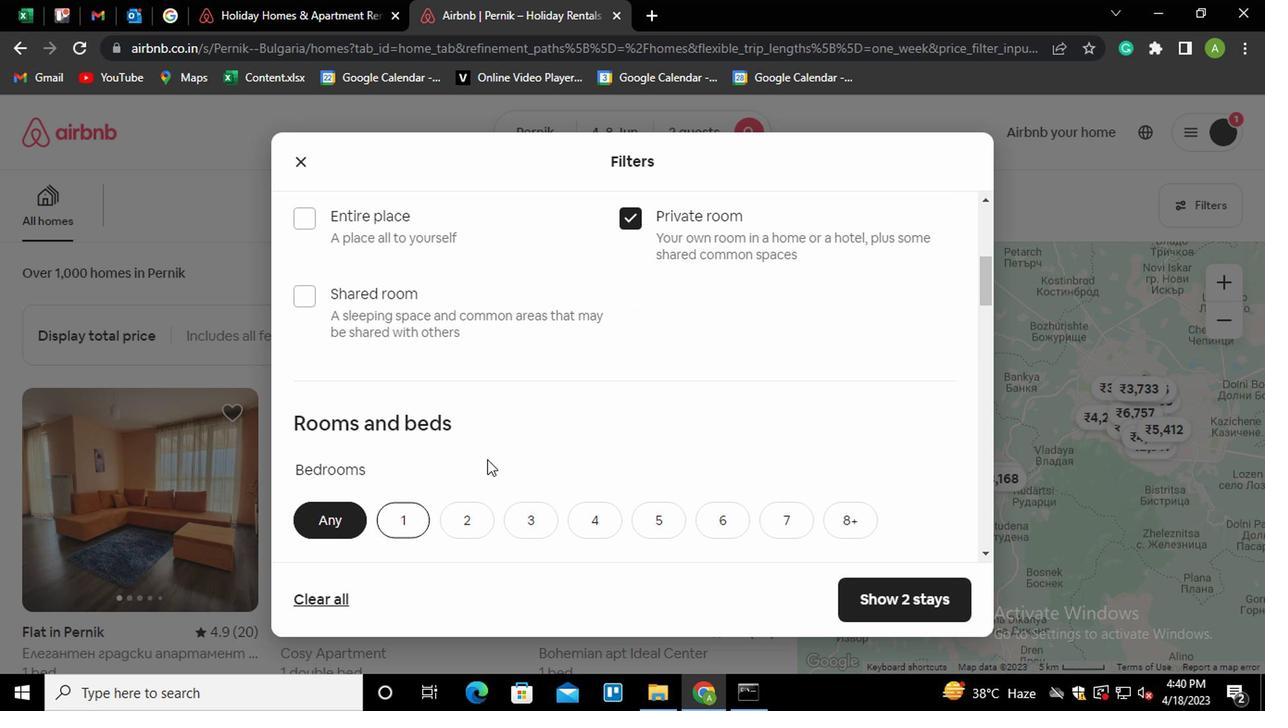 
Action: Mouse scrolled (523, 429) with delta (0, 0)
Screenshot: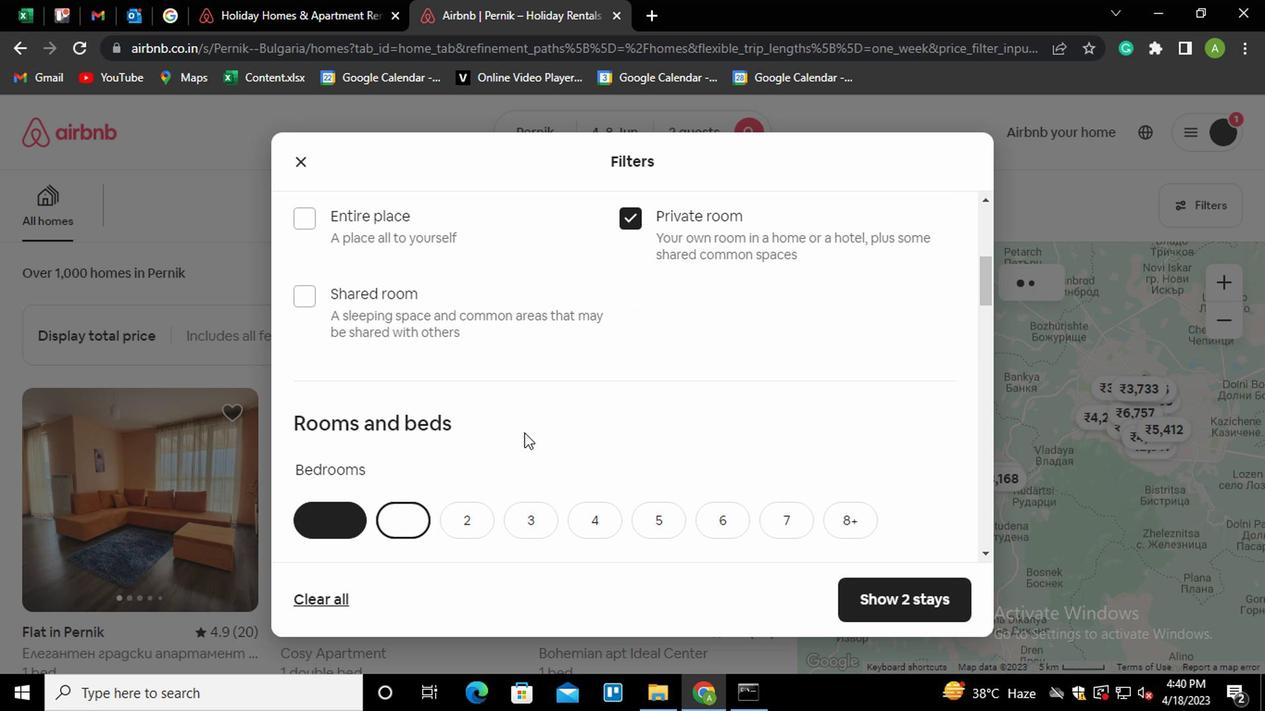 
Action: Mouse moved to (410, 433)
Screenshot: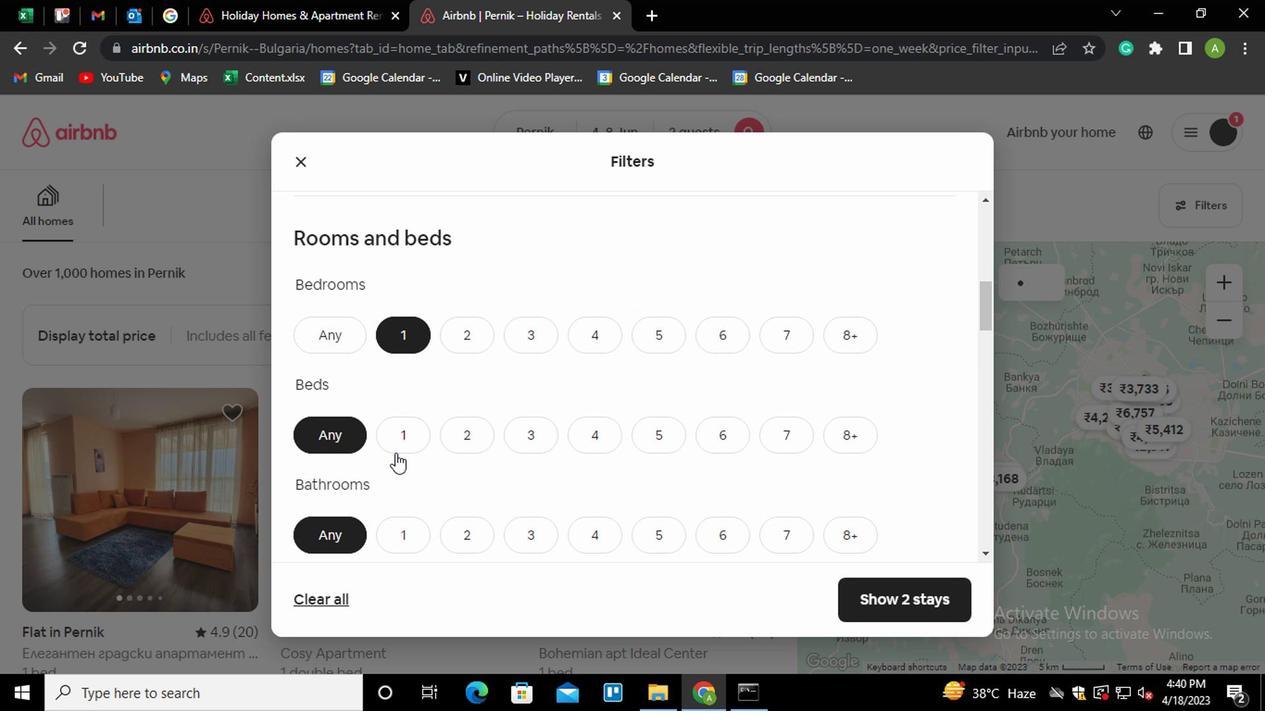 
Action: Mouse pressed left at (410, 433)
Screenshot: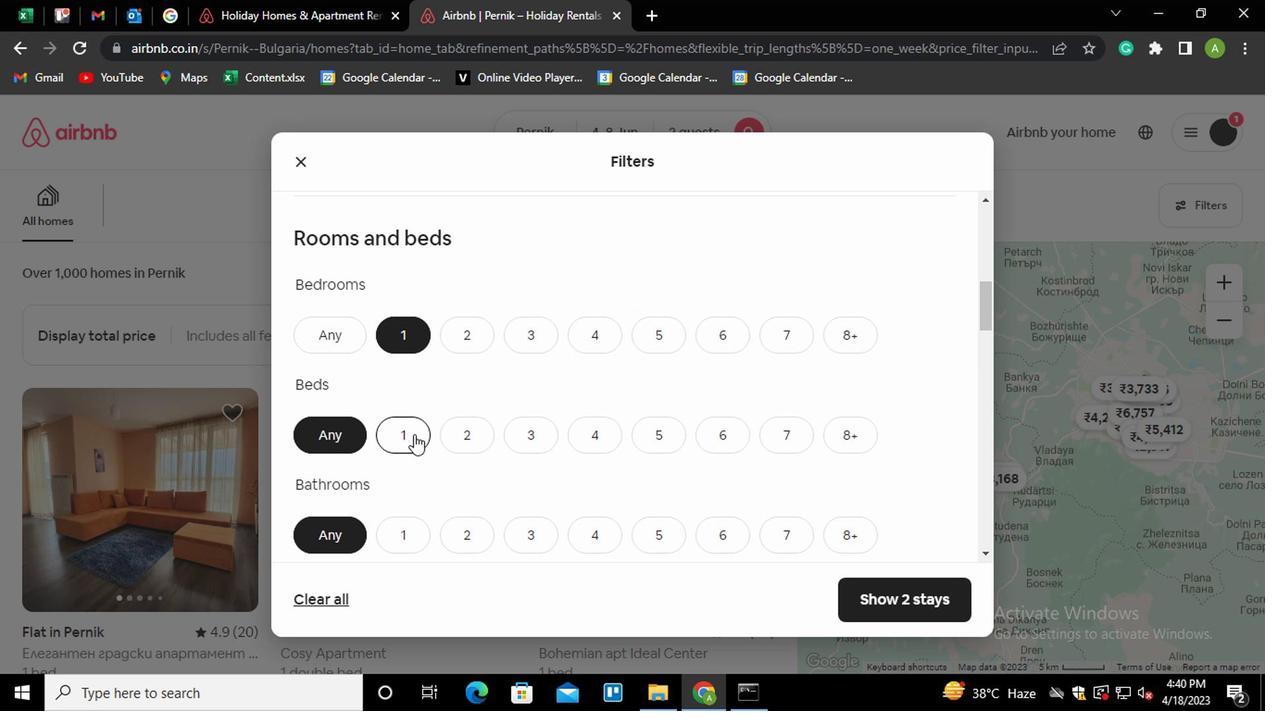 
Action: Mouse scrolled (410, 432) with delta (0, 0)
Screenshot: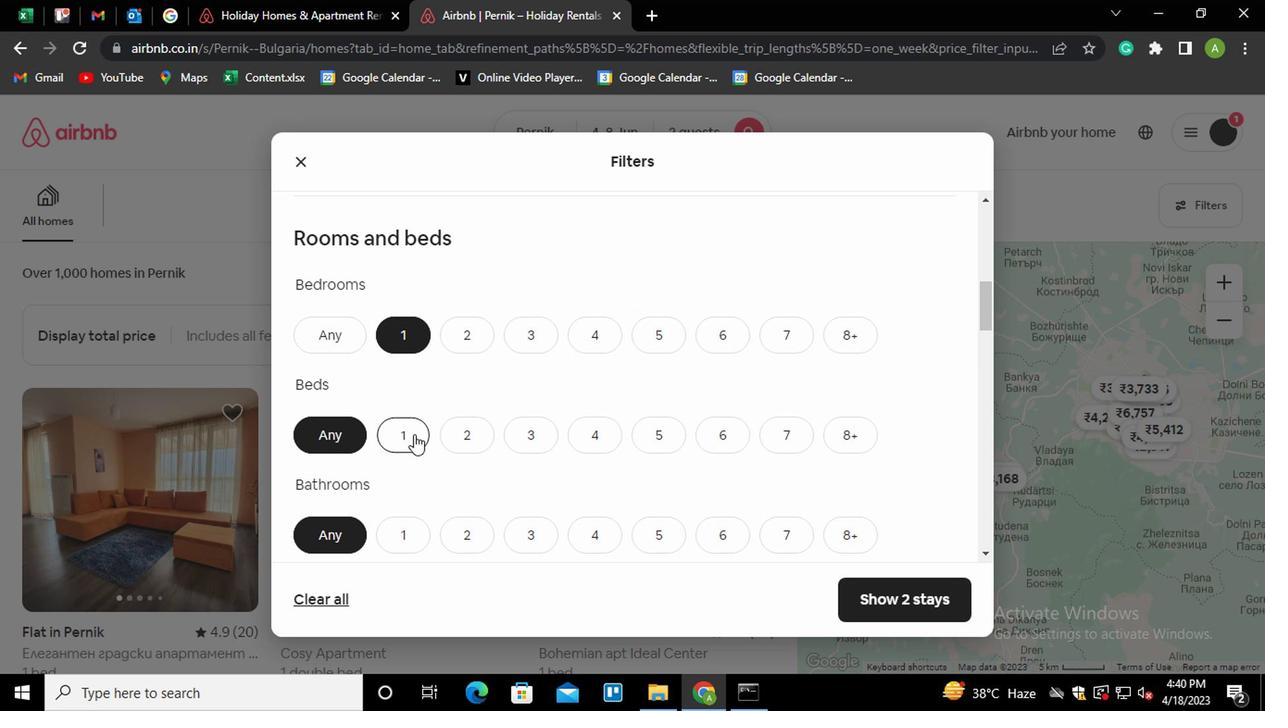 
Action: Mouse scrolled (410, 432) with delta (0, 0)
Screenshot: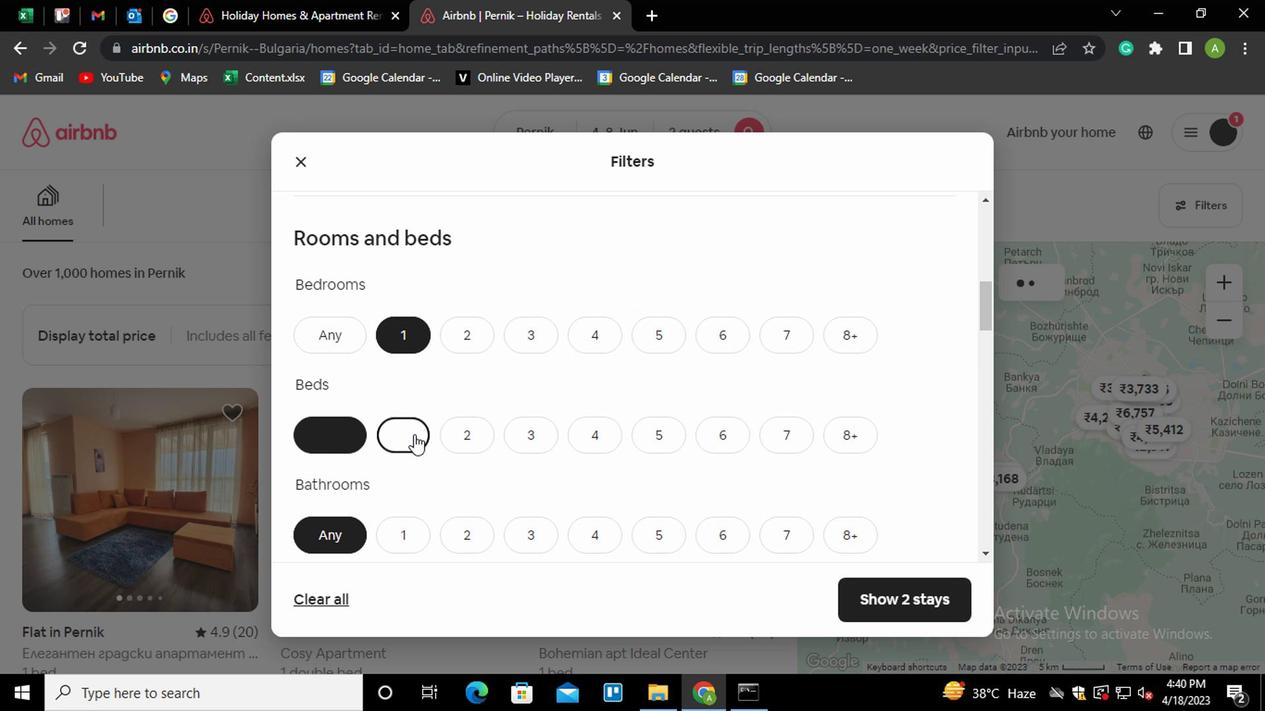 
Action: Mouse scrolled (410, 432) with delta (0, 0)
Screenshot: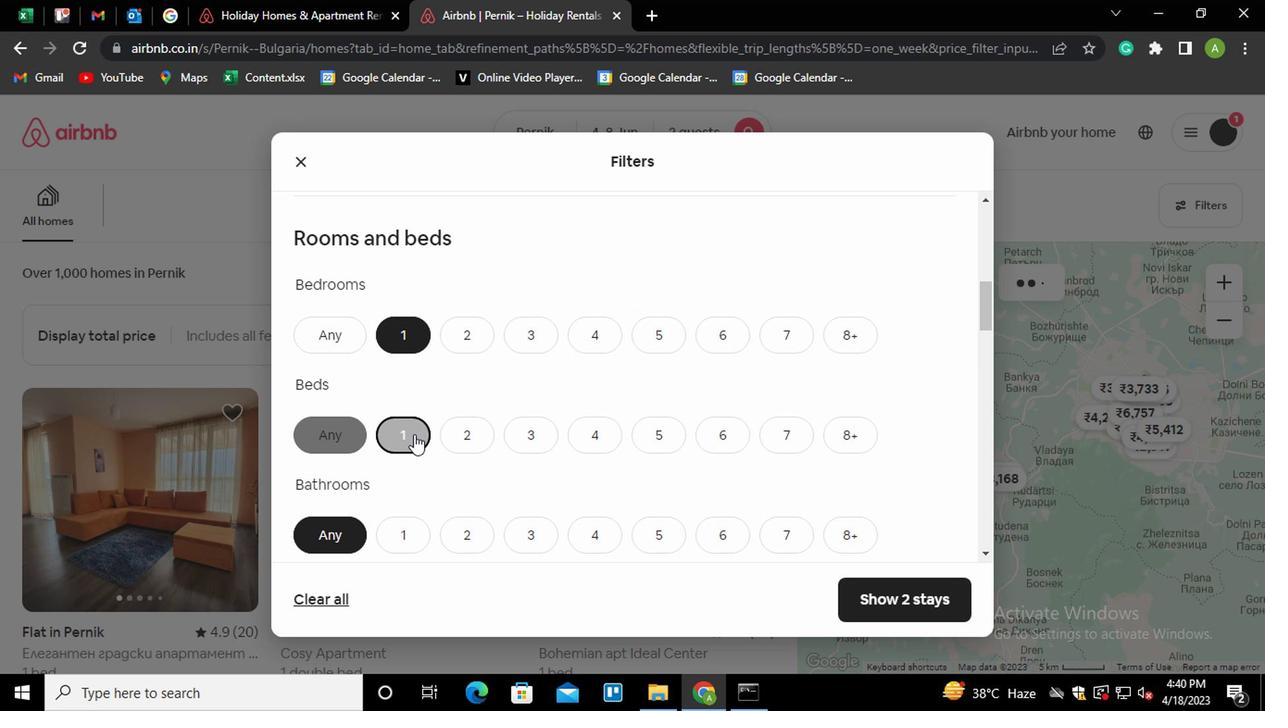 
Action: Mouse moved to (393, 254)
Screenshot: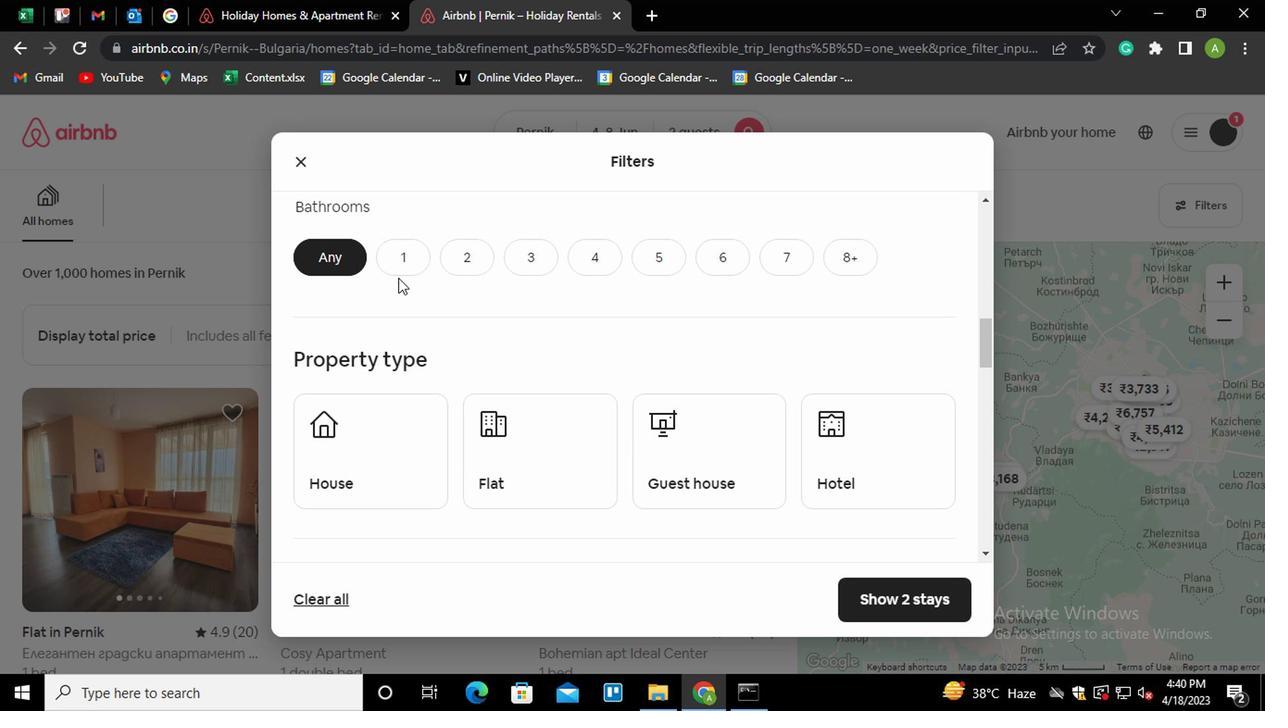 
Action: Mouse pressed left at (393, 254)
Screenshot: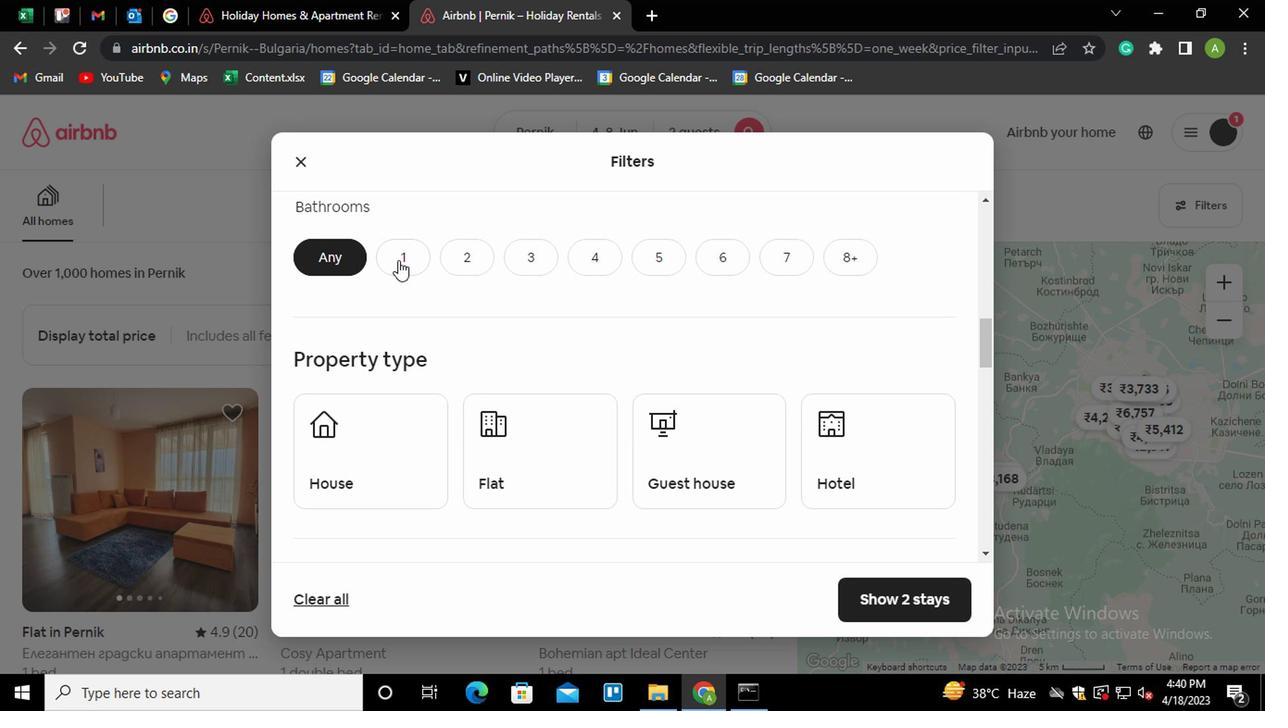 
Action: Mouse moved to (836, 449)
Screenshot: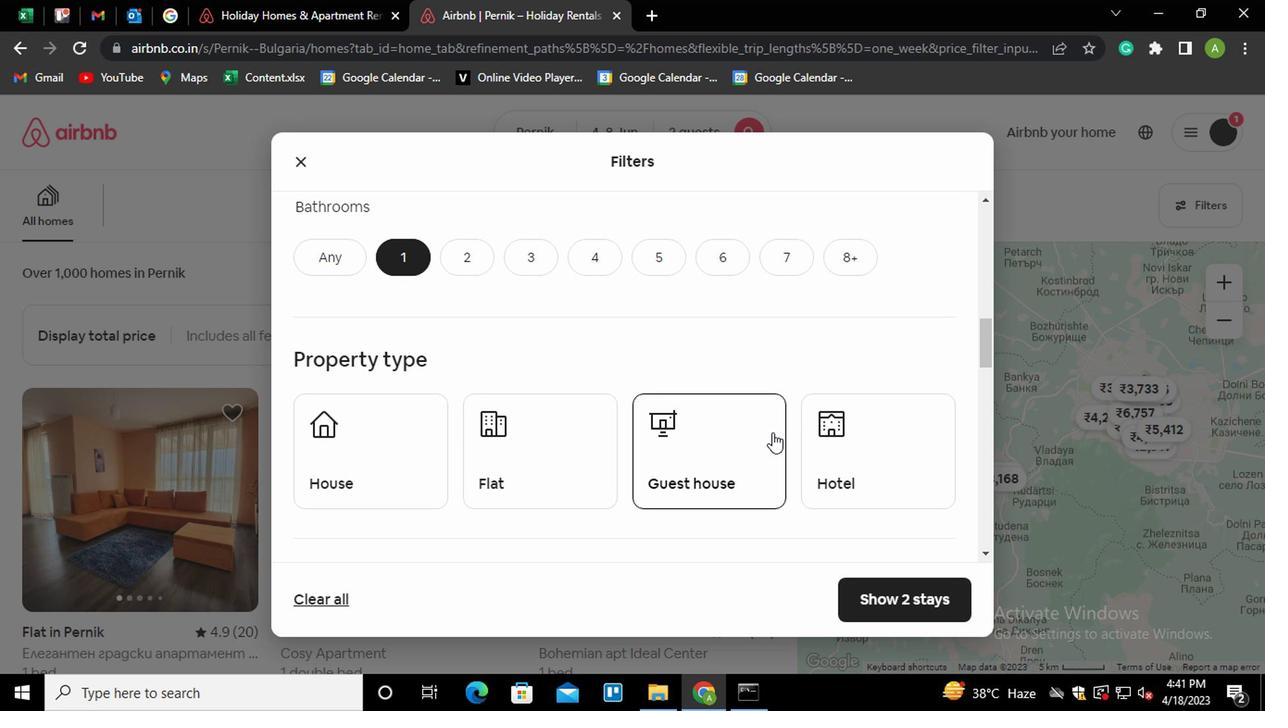 
Action: Mouse pressed left at (836, 449)
Screenshot: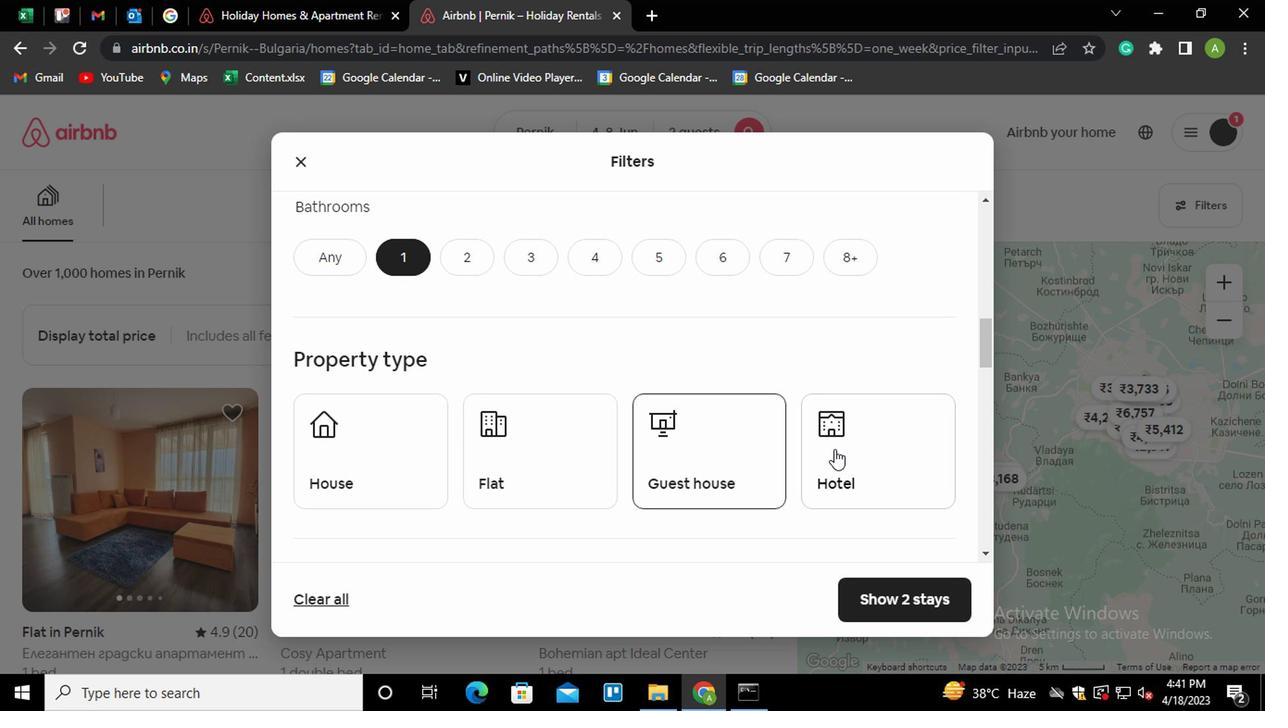 
Action: Mouse moved to (761, 426)
Screenshot: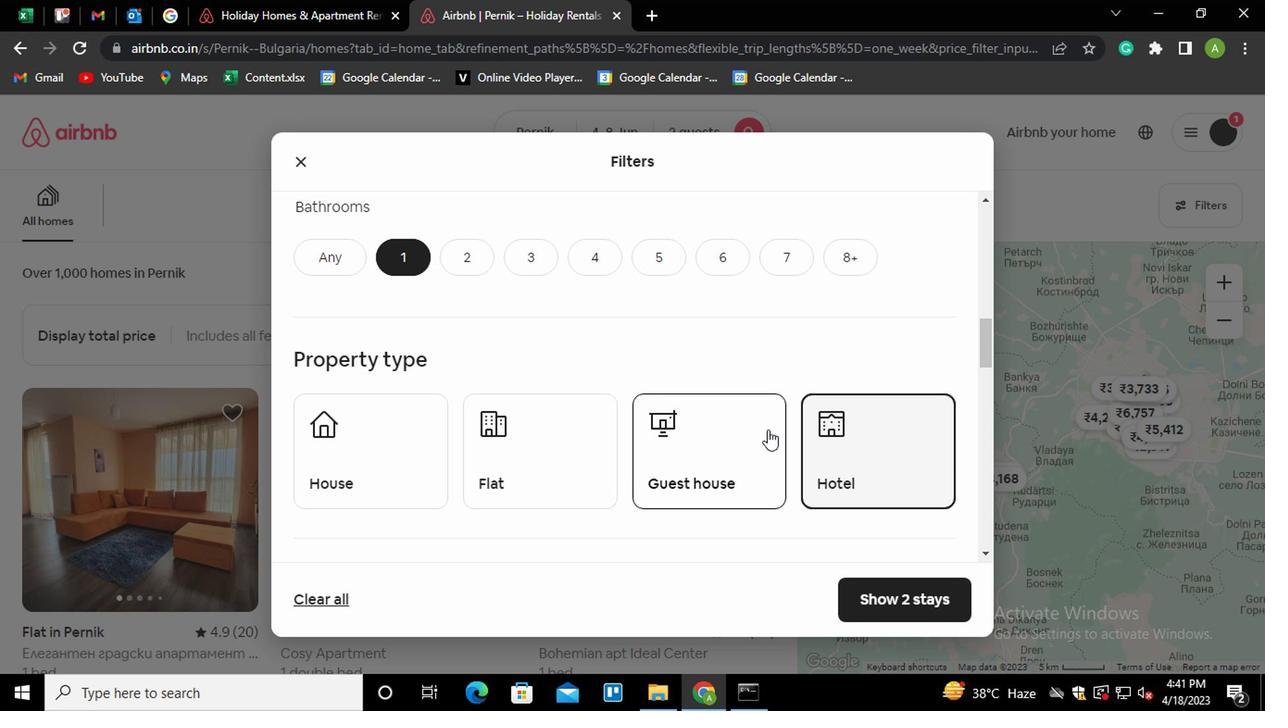 
Action: Mouse scrolled (761, 425) with delta (0, -1)
Screenshot: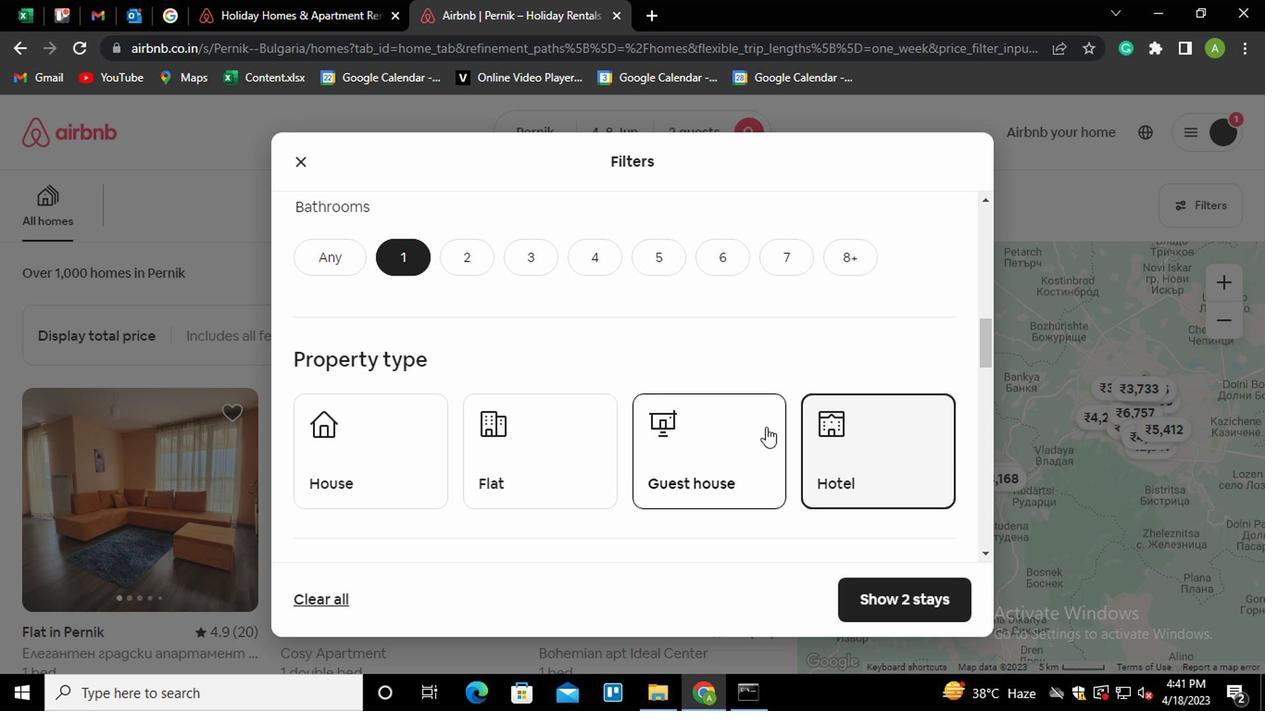 
Action: Mouse scrolled (761, 425) with delta (0, -1)
Screenshot: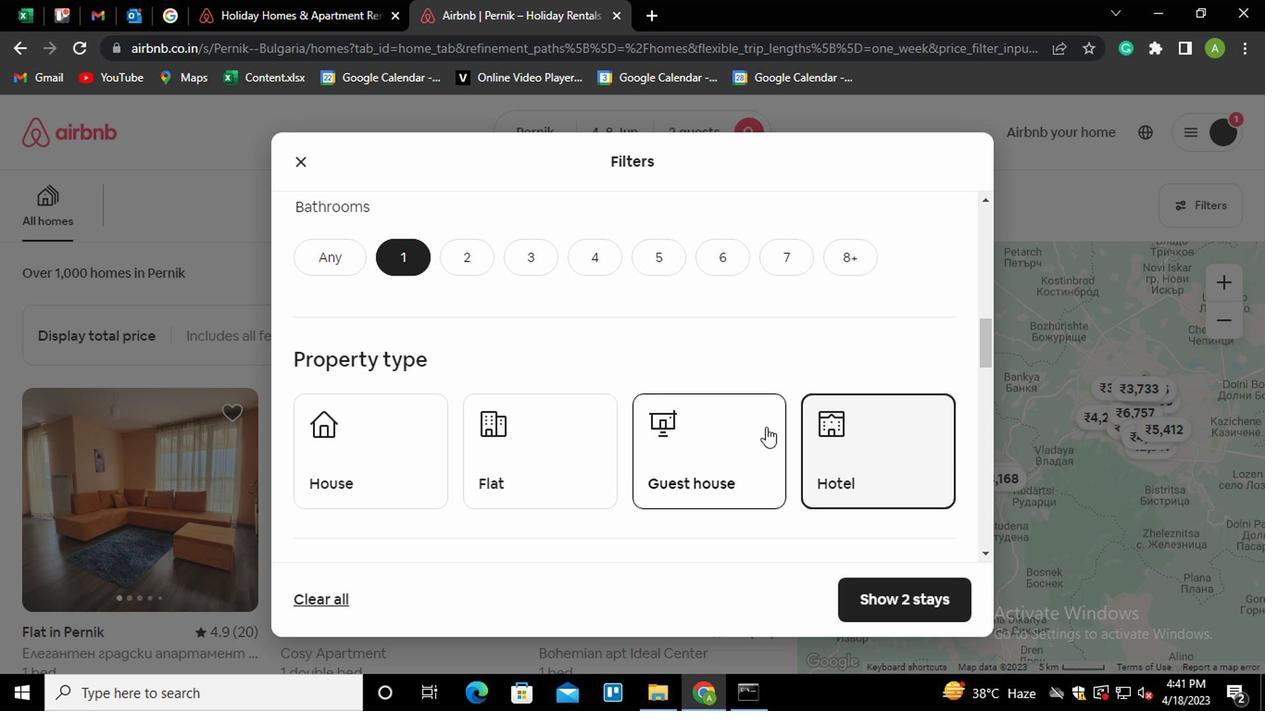 
Action: Mouse scrolled (761, 425) with delta (0, -1)
Screenshot: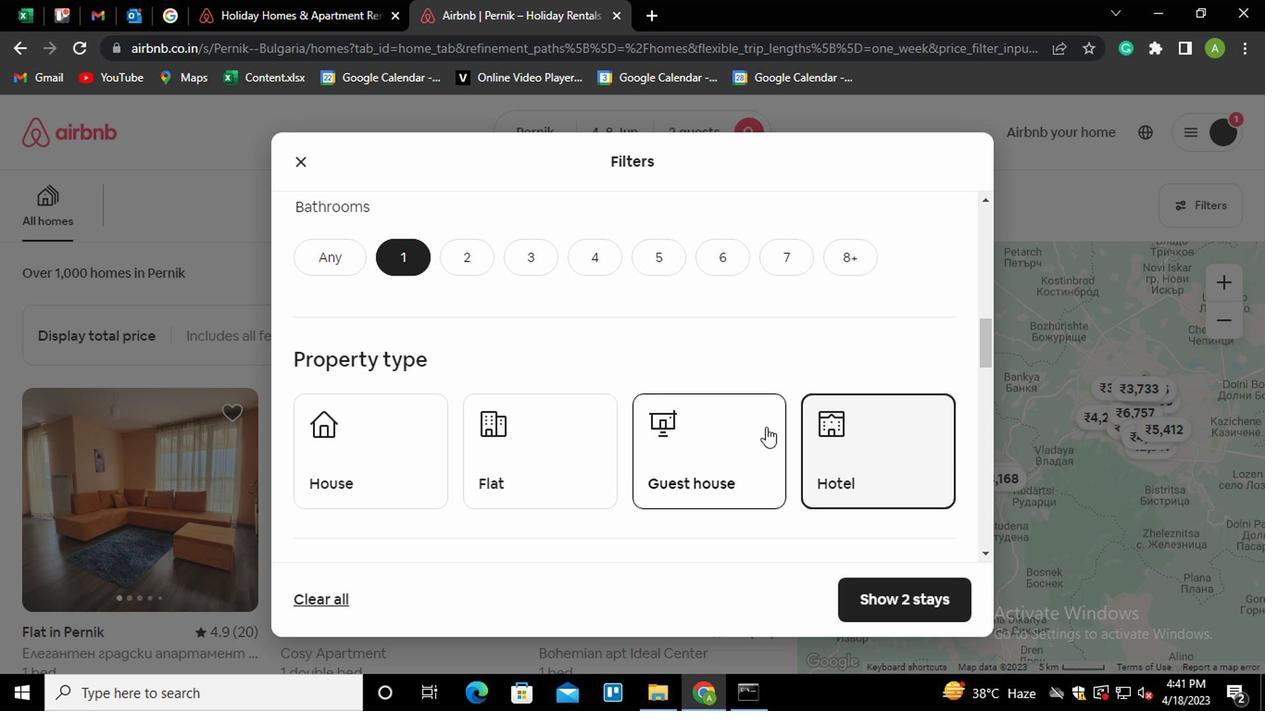
Action: Mouse scrolled (761, 425) with delta (0, -1)
Screenshot: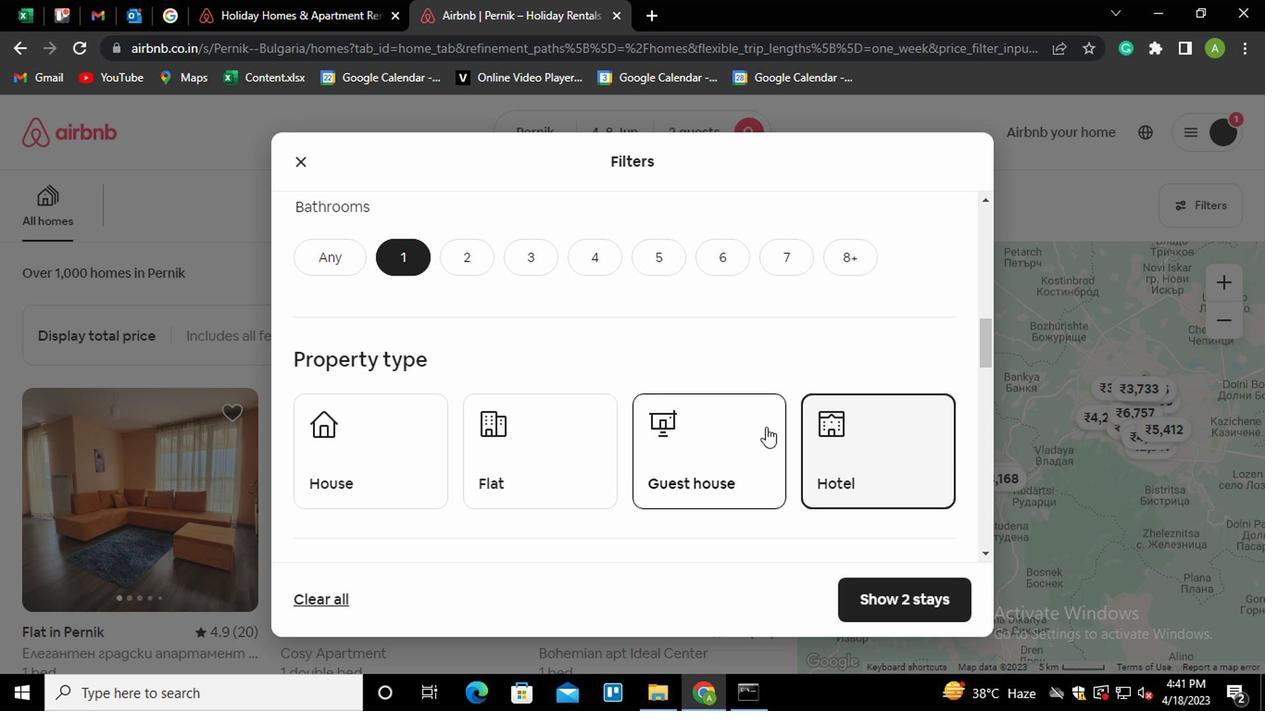 
Action: Mouse scrolled (761, 425) with delta (0, -1)
Screenshot: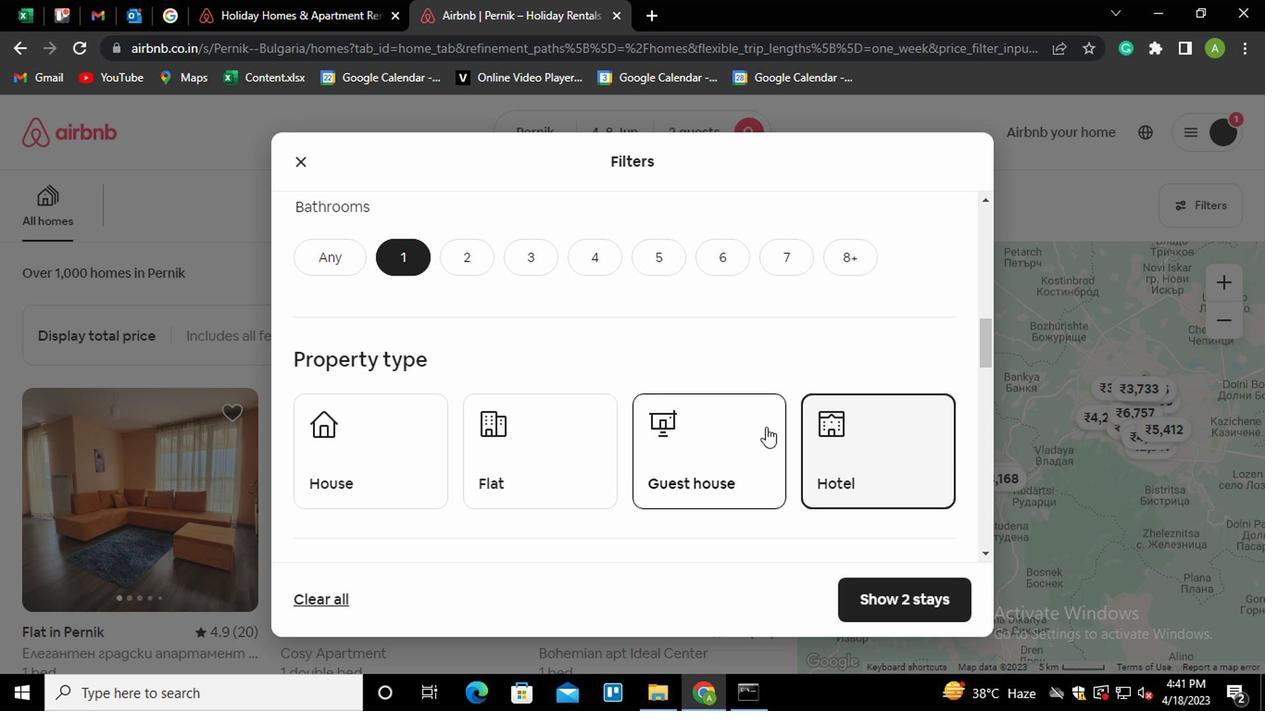 
Action: Mouse scrolled (761, 425) with delta (0, -1)
Screenshot: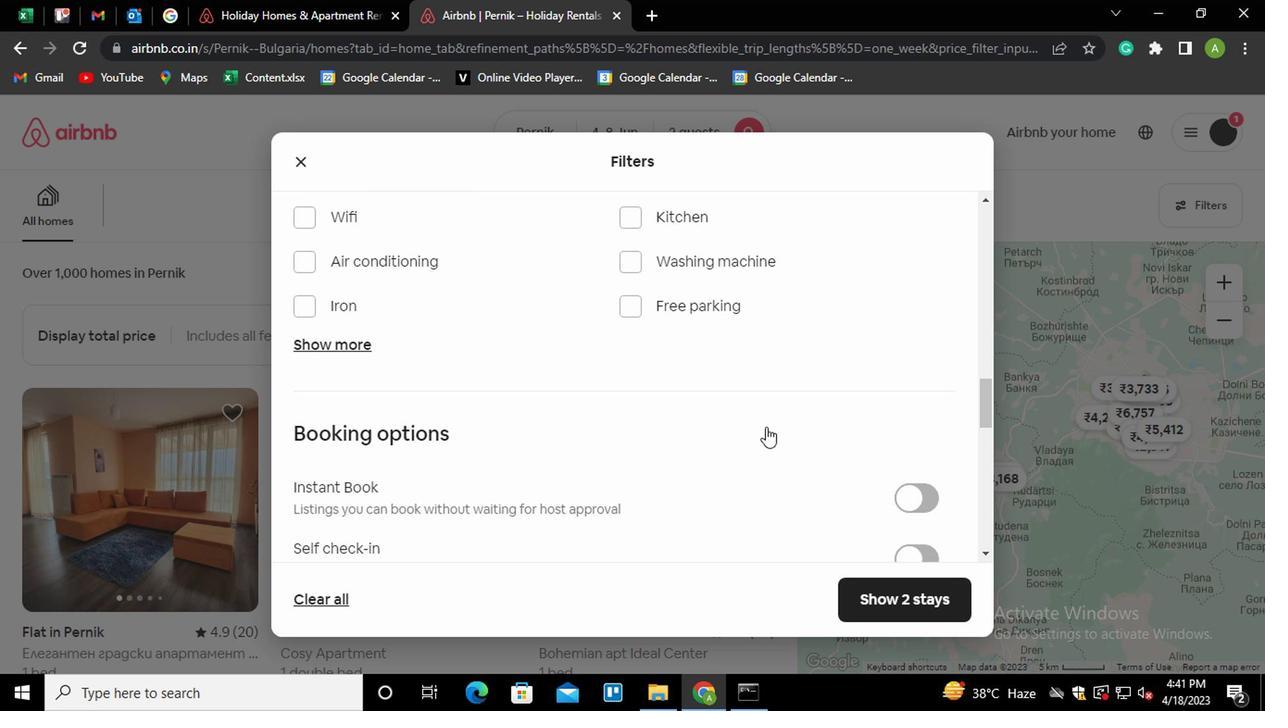 
Action: Mouse scrolled (761, 425) with delta (0, -1)
Screenshot: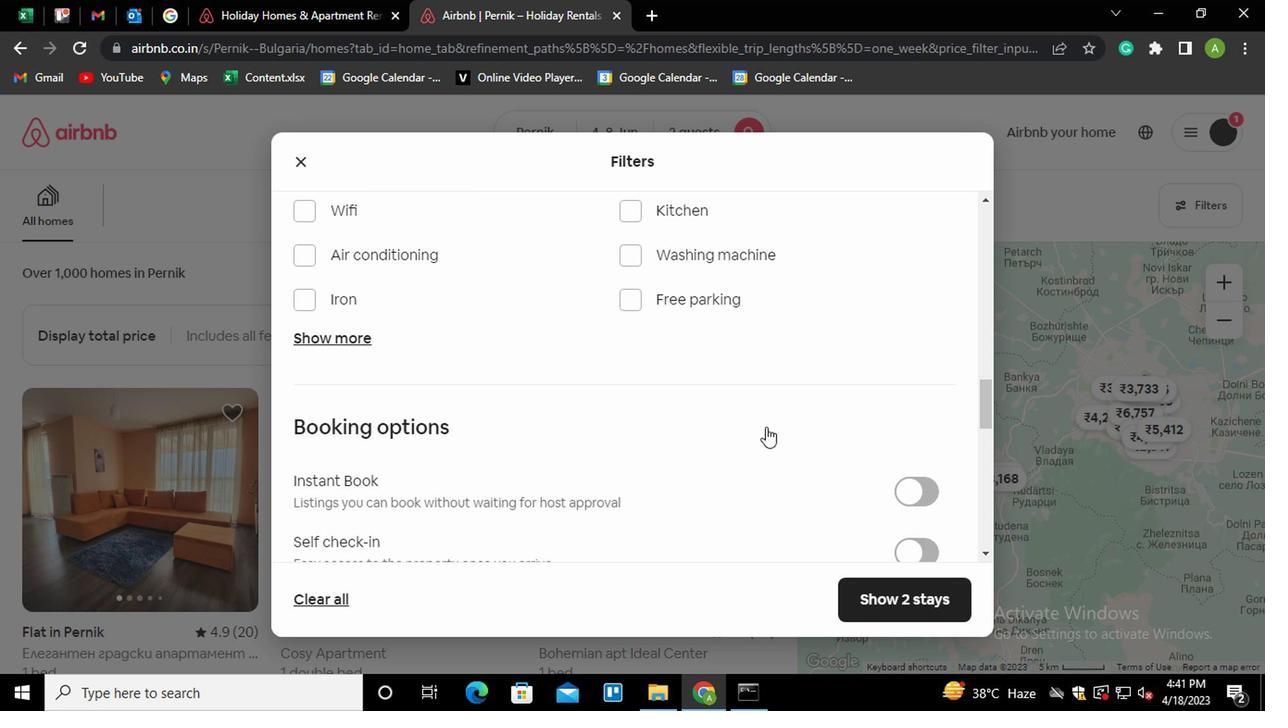 
Action: Mouse moved to (897, 353)
Screenshot: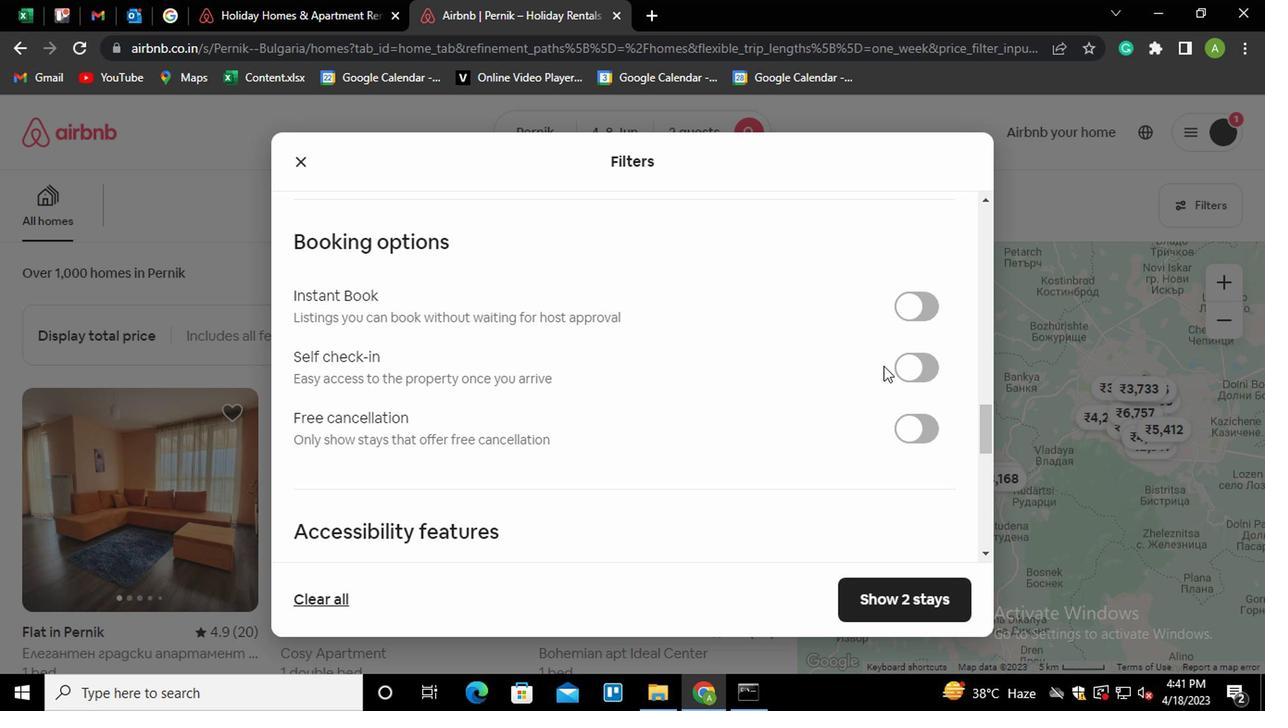 
Action: Mouse pressed left at (897, 353)
Screenshot: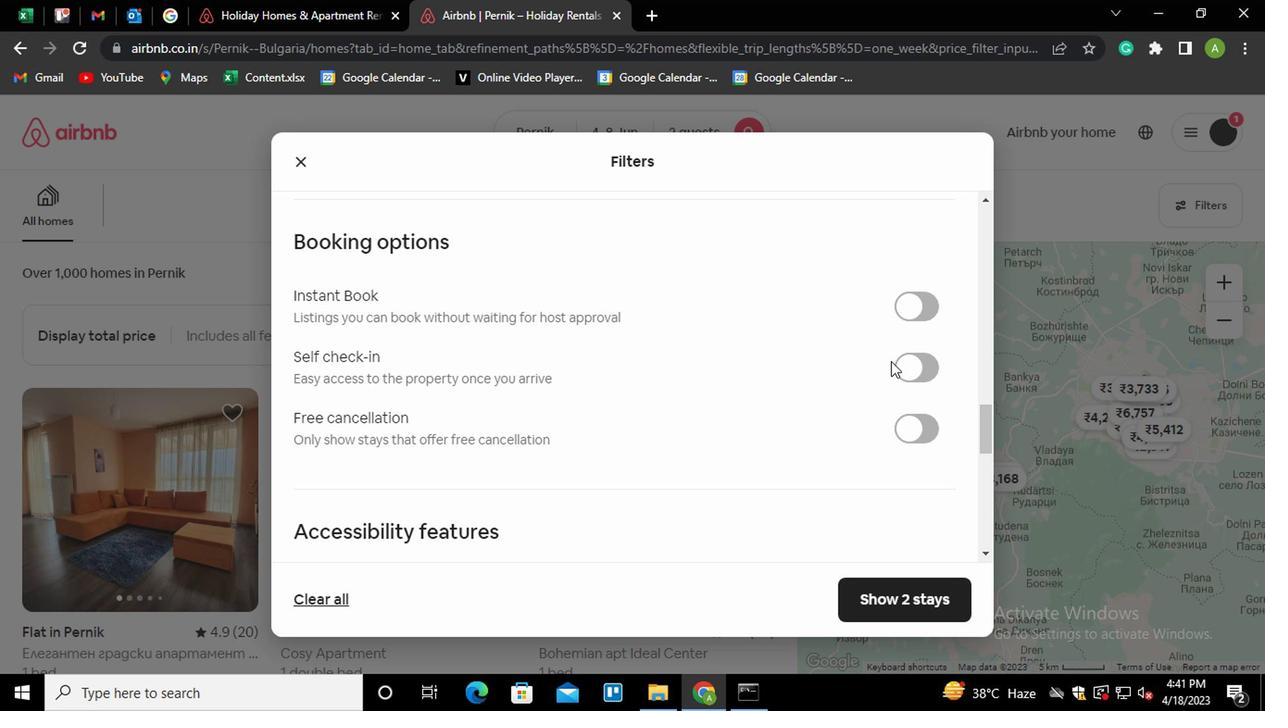 
Action: Mouse moved to (774, 445)
Screenshot: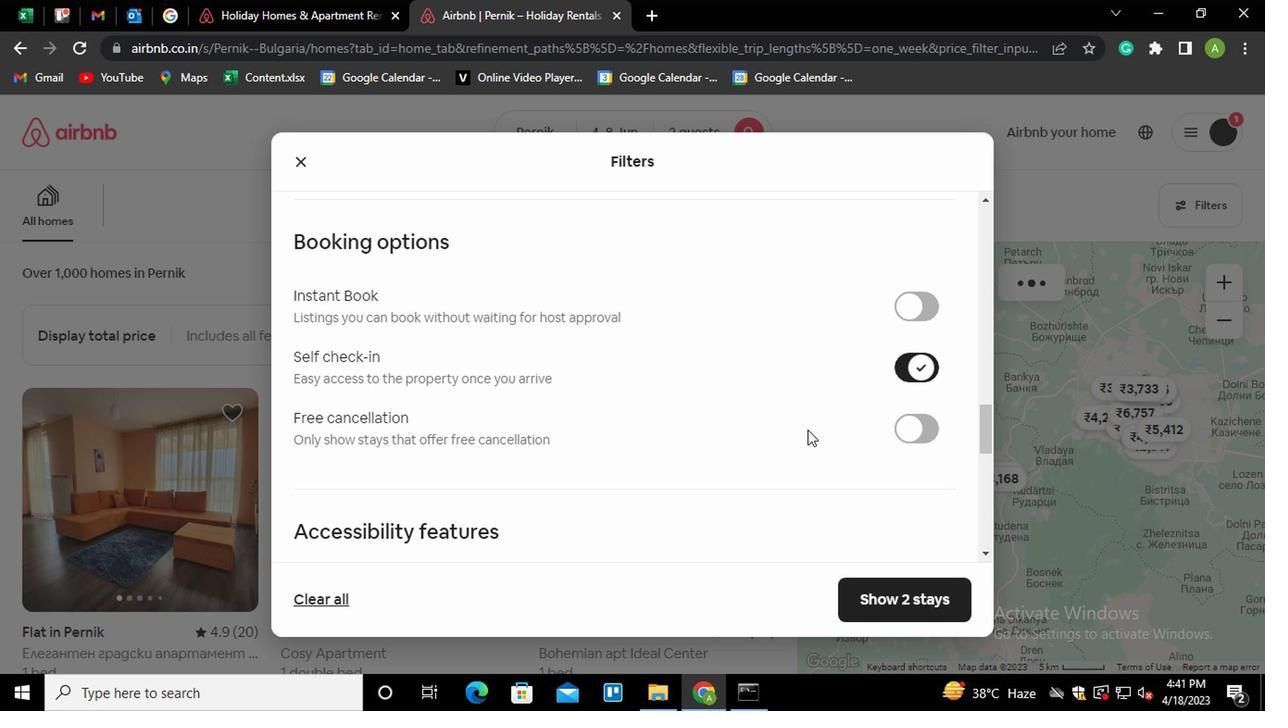 
Action: Mouse scrolled (774, 444) with delta (0, 0)
Screenshot: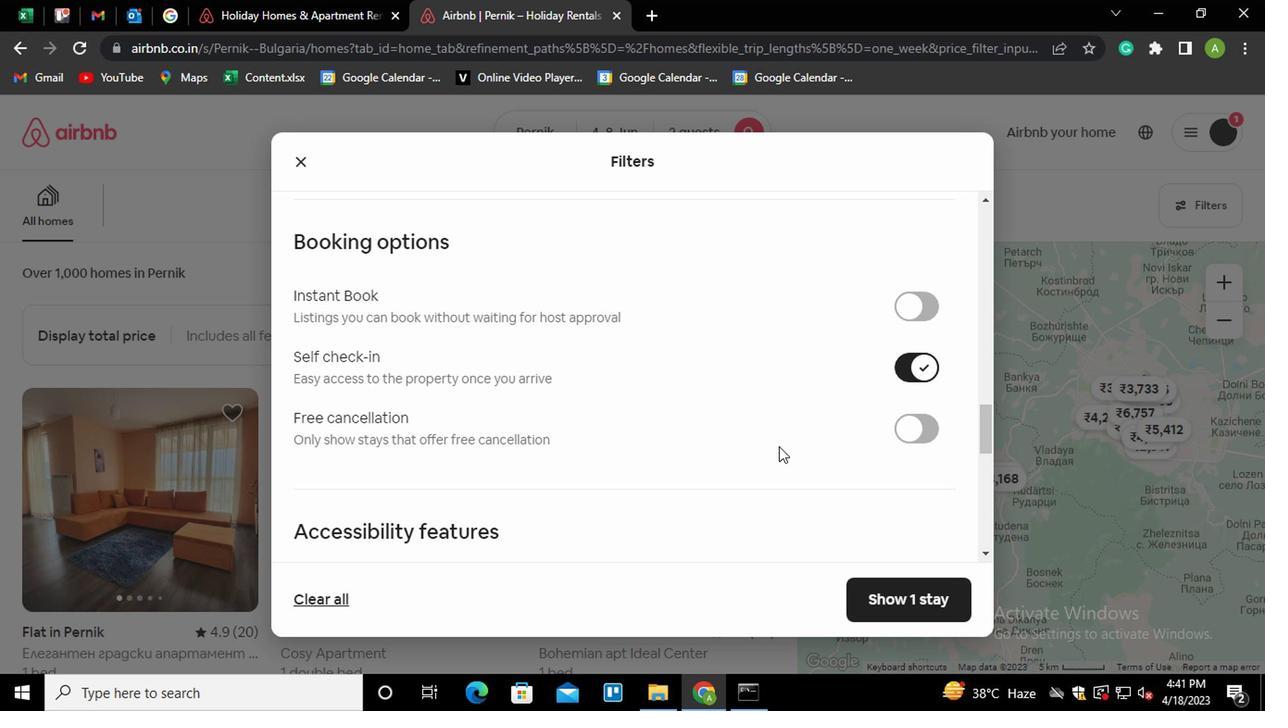 
Action: Mouse scrolled (774, 444) with delta (0, 0)
Screenshot: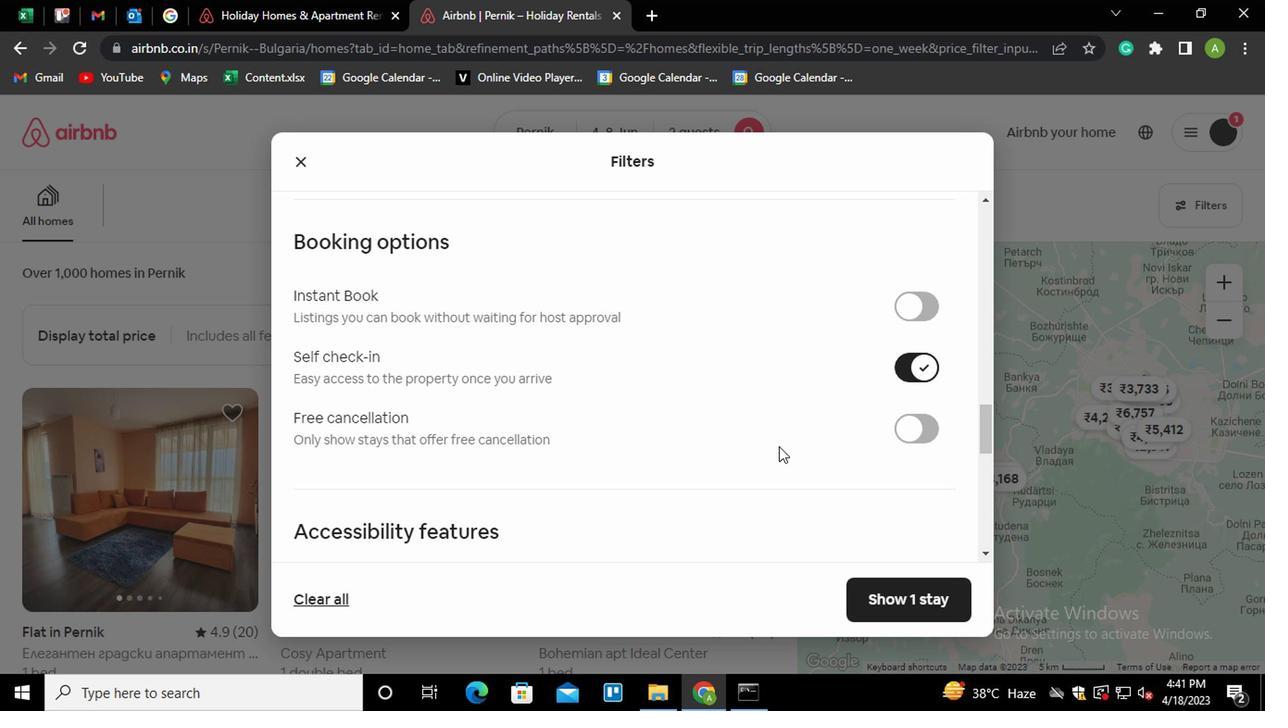 
Action: Mouse scrolled (774, 444) with delta (0, 0)
Screenshot: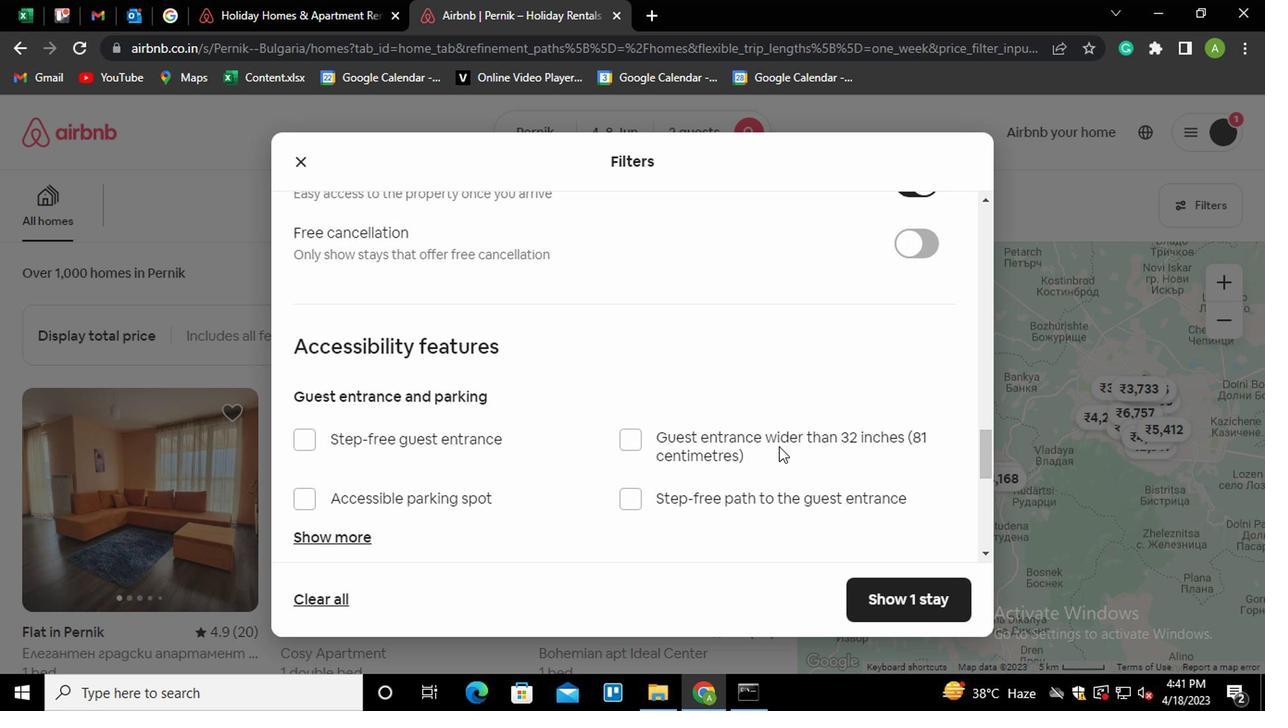 
Action: Mouse scrolled (774, 444) with delta (0, 0)
Screenshot: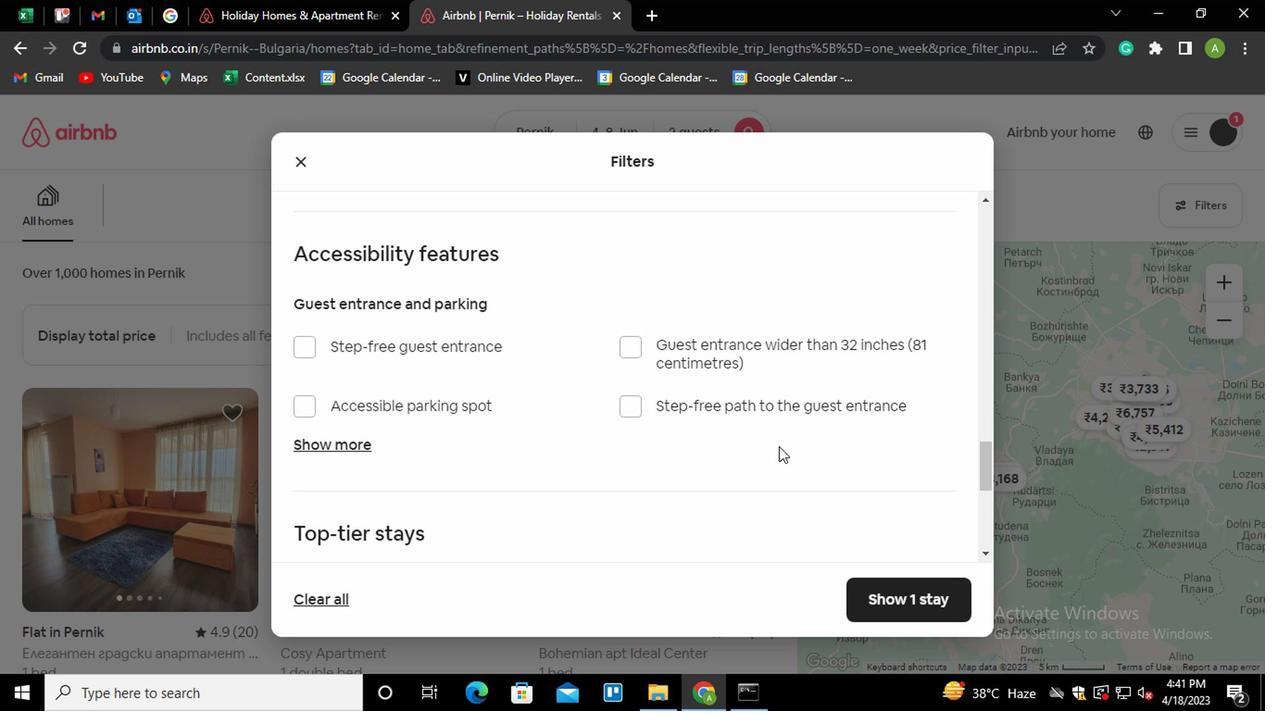 
Action: Mouse scrolled (774, 444) with delta (0, 0)
Screenshot: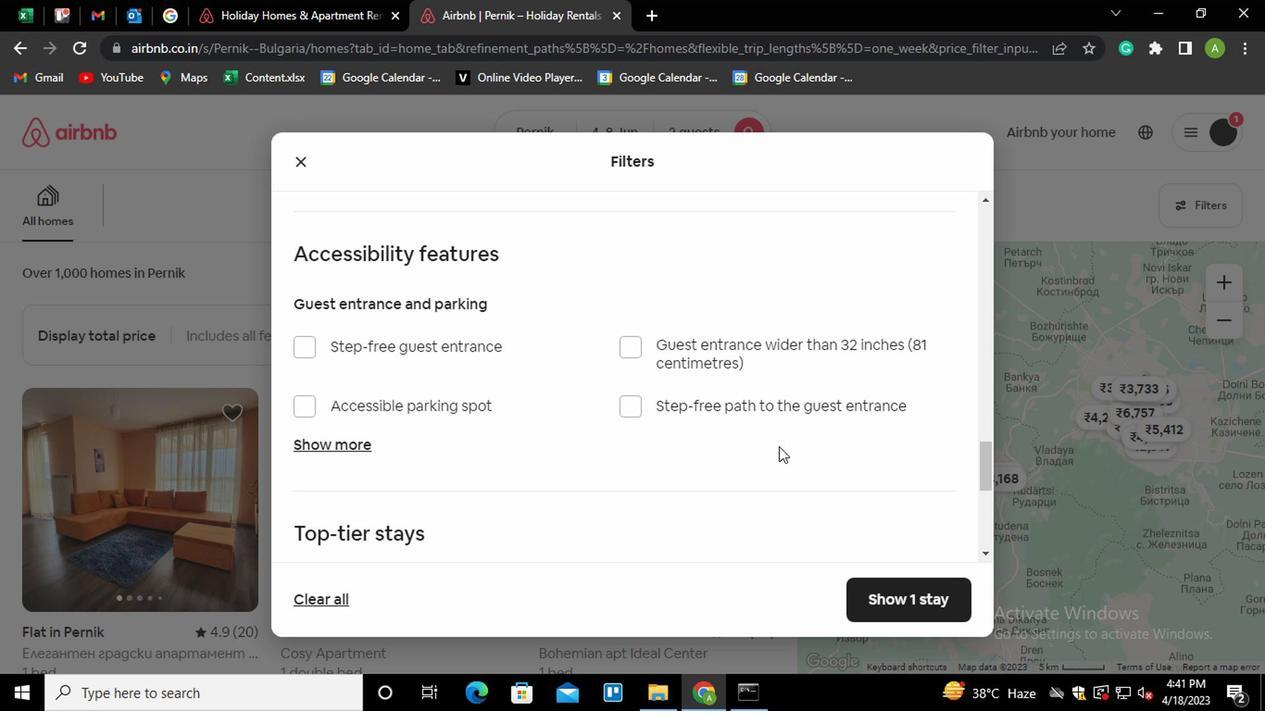 
Action: Mouse scrolled (774, 444) with delta (0, 0)
Screenshot: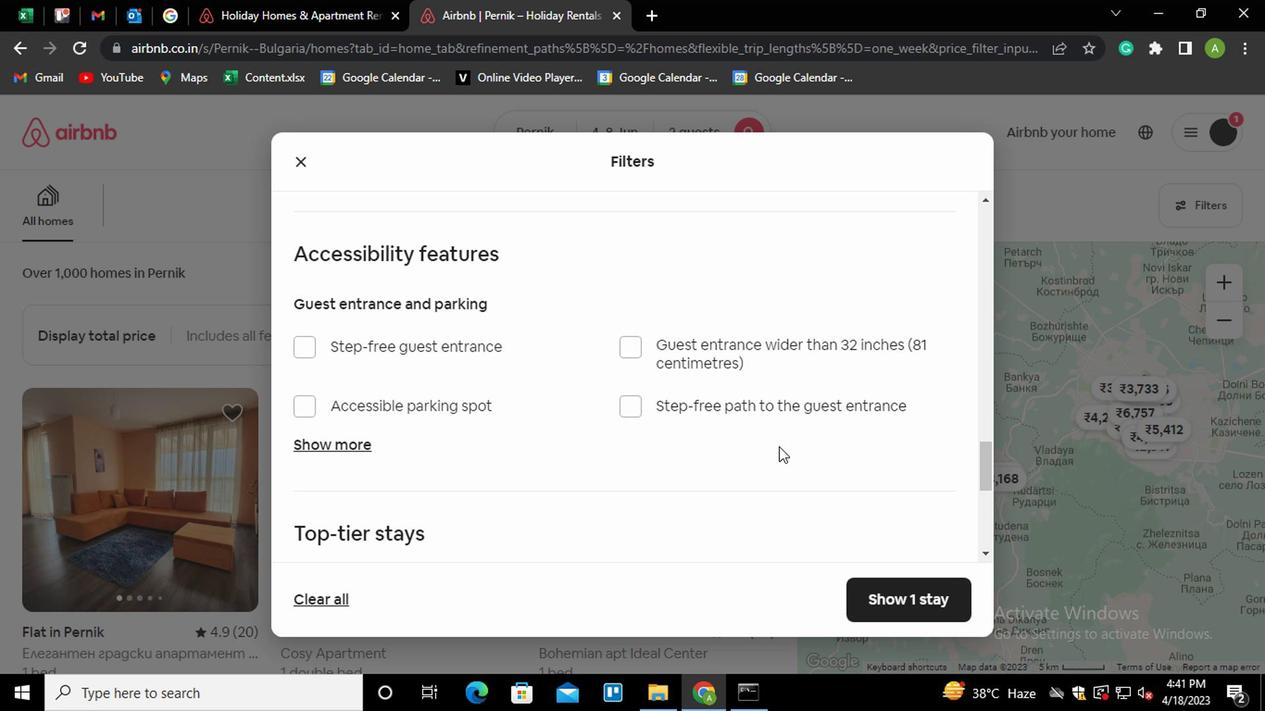 
Action: Mouse moved to (596, 477)
Screenshot: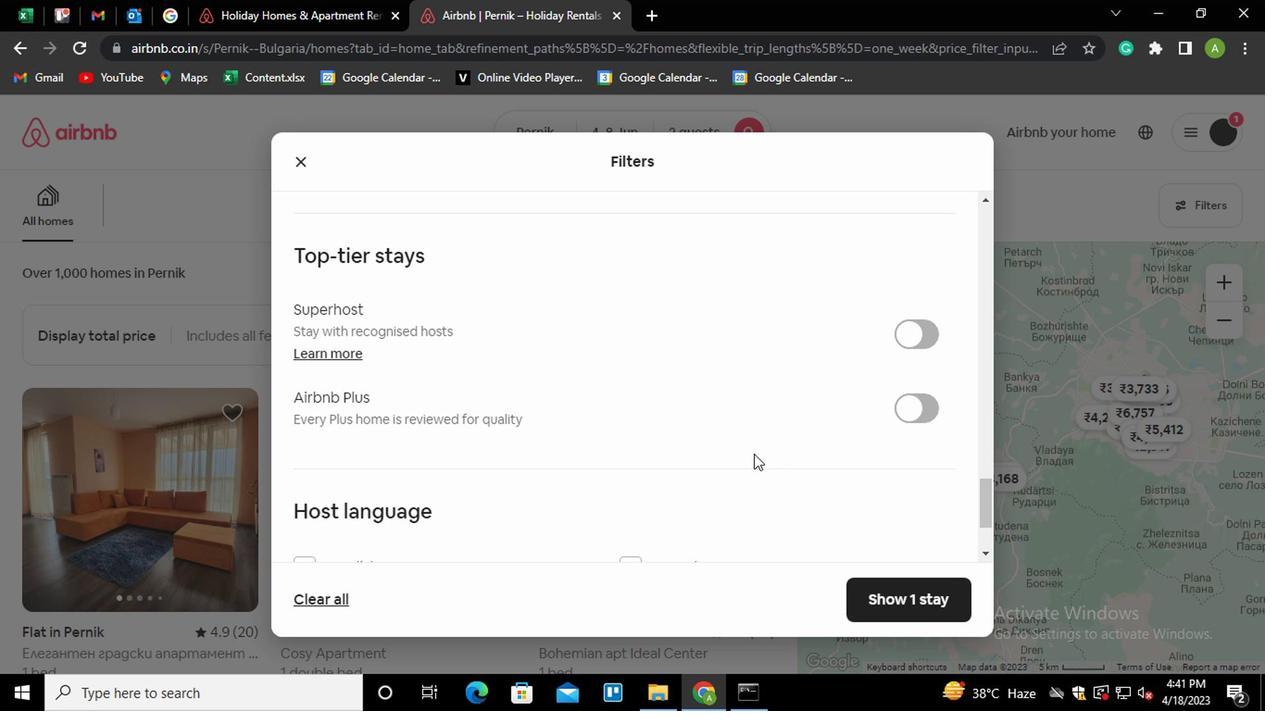 
Action: Mouse scrolled (596, 476) with delta (0, 0)
Screenshot: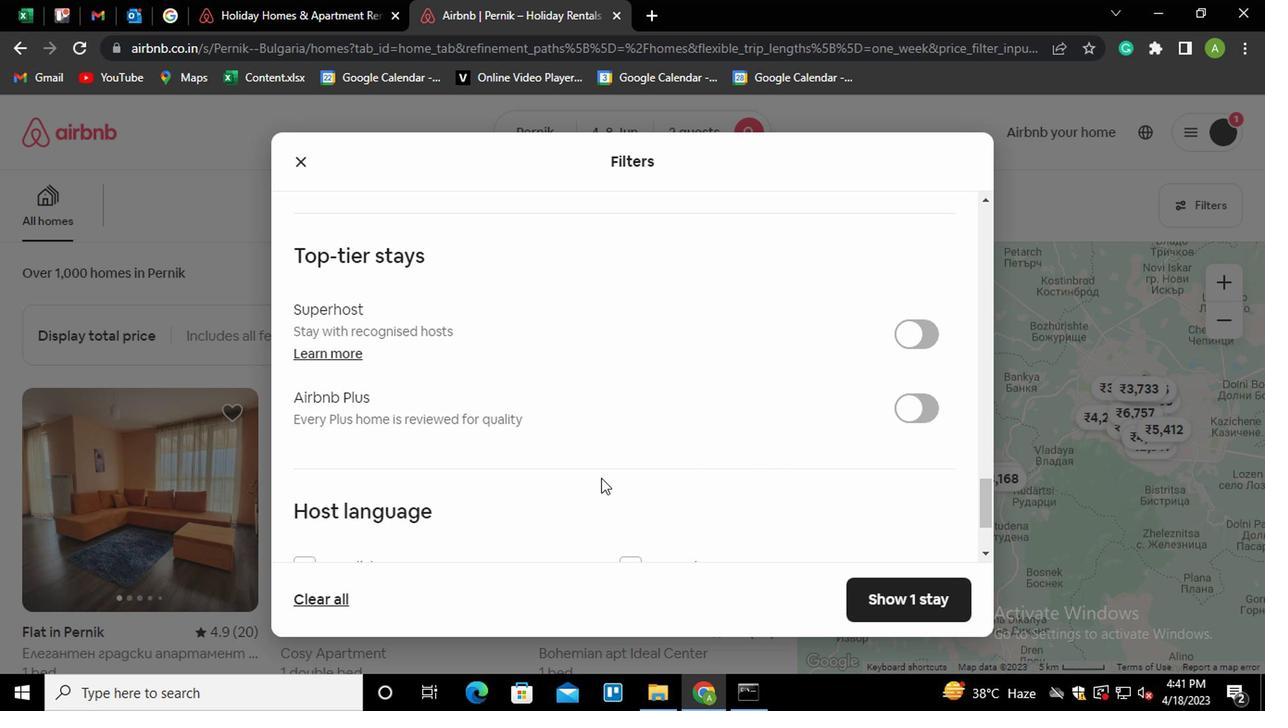 
Action: Mouse scrolled (596, 476) with delta (0, 0)
Screenshot: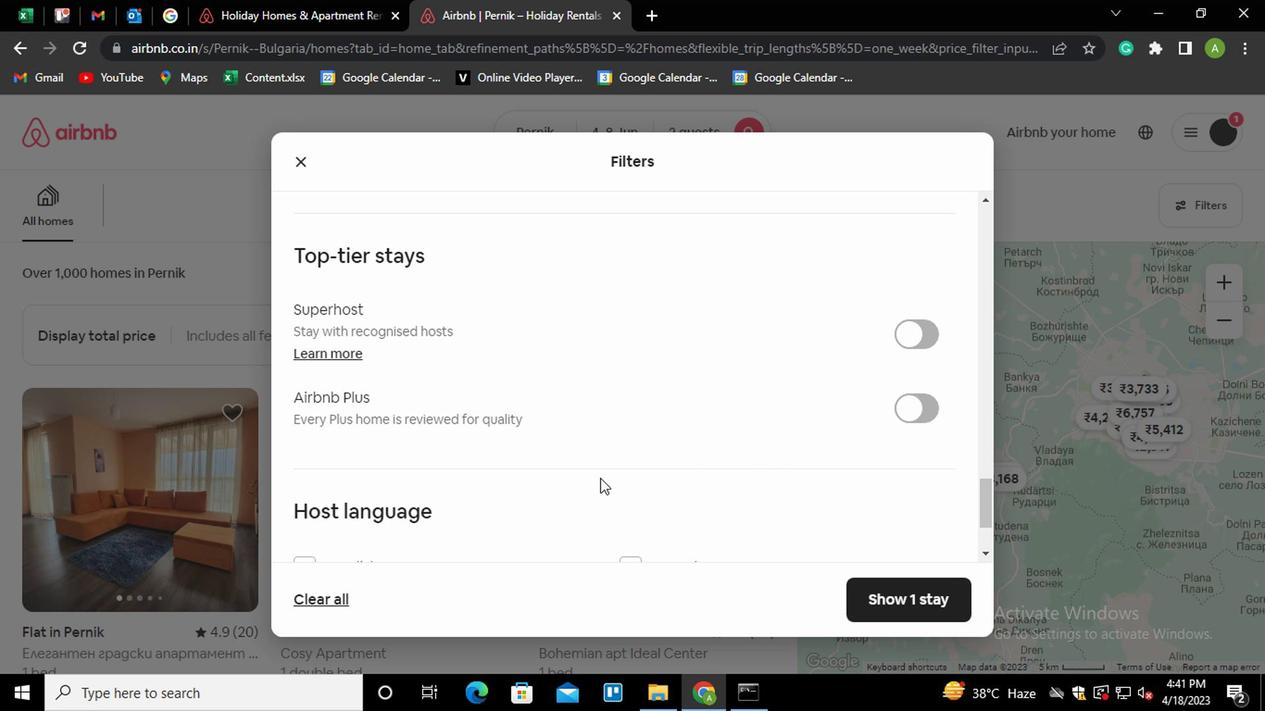 
Action: Mouse moved to (359, 435)
Screenshot: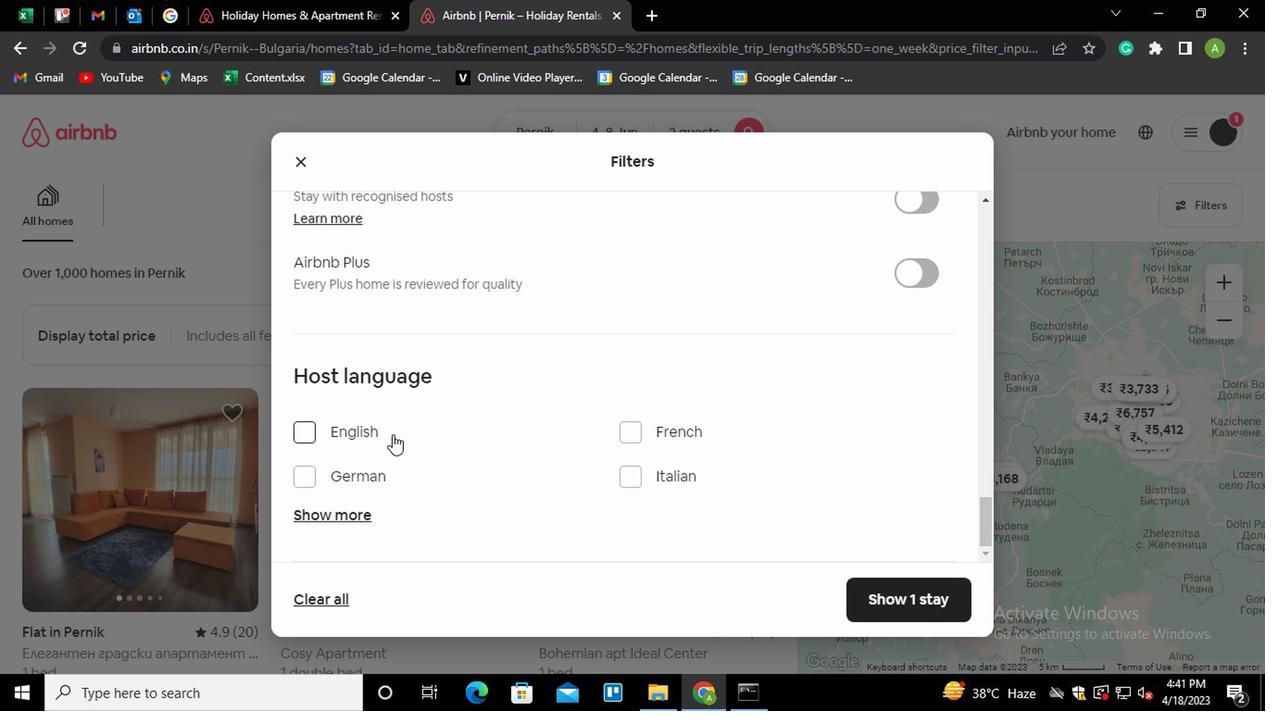 
Action: Mouse pressed left at (359, 435)
Screenshot: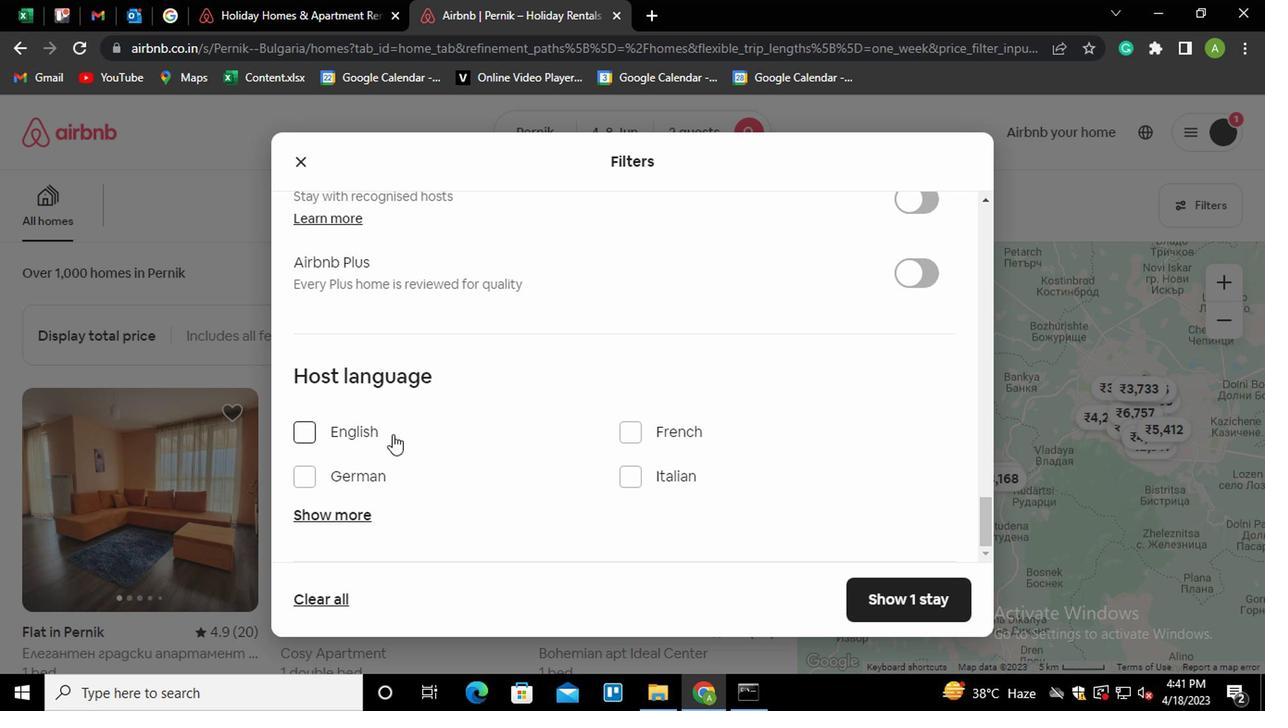 
Action: Mouse moved to (887, 604)
Screenshot: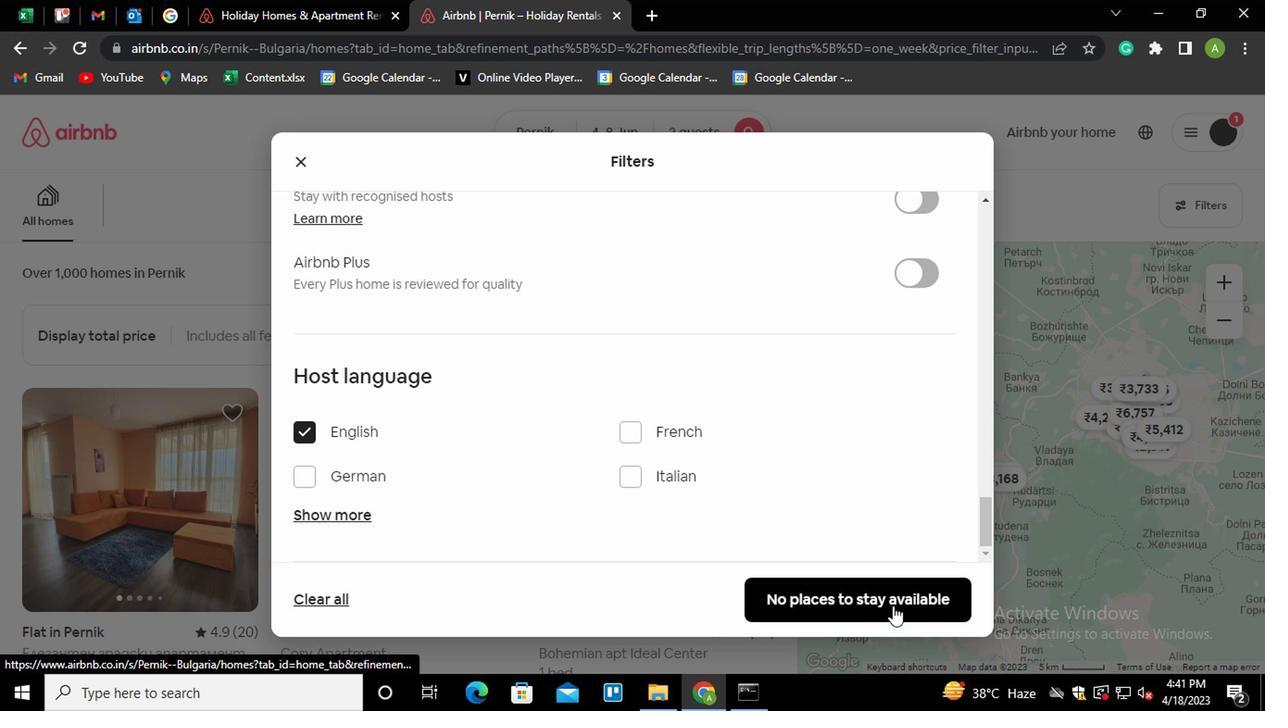 
Action: Mouse pressed left at (887, 604)
Screenshot: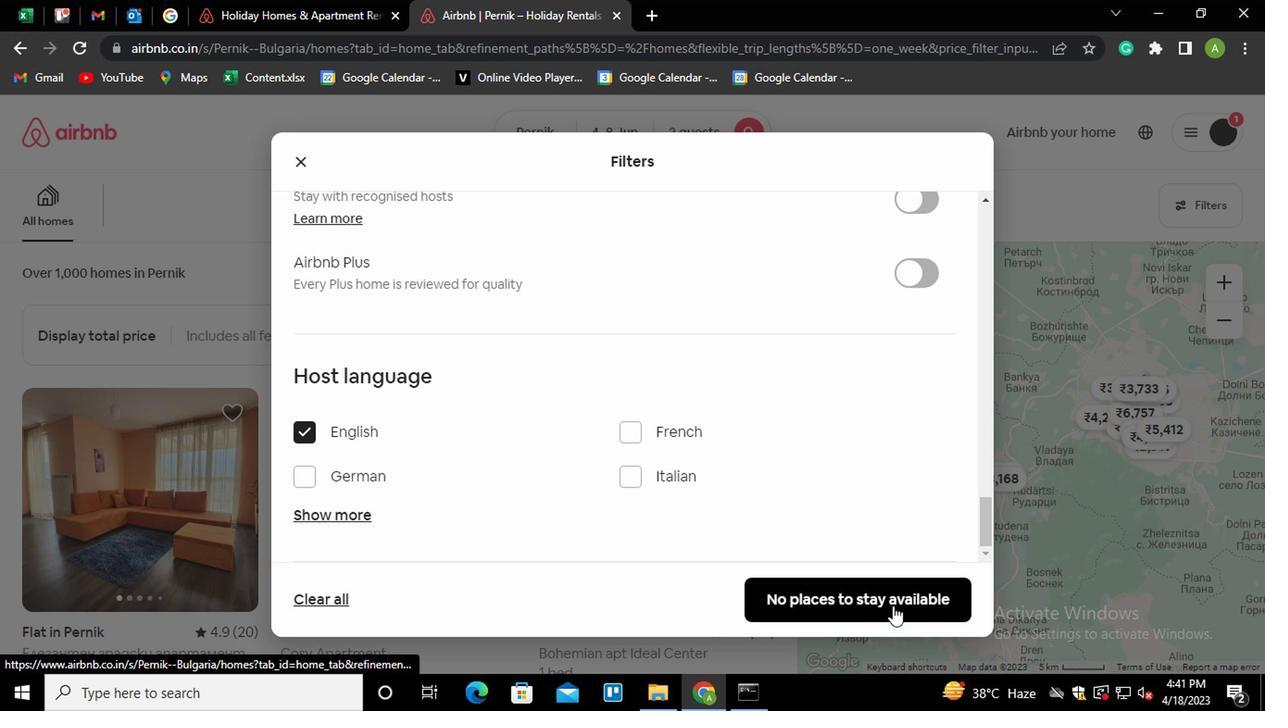 
Action: Mouse moved to (840, 624)
Screenshot: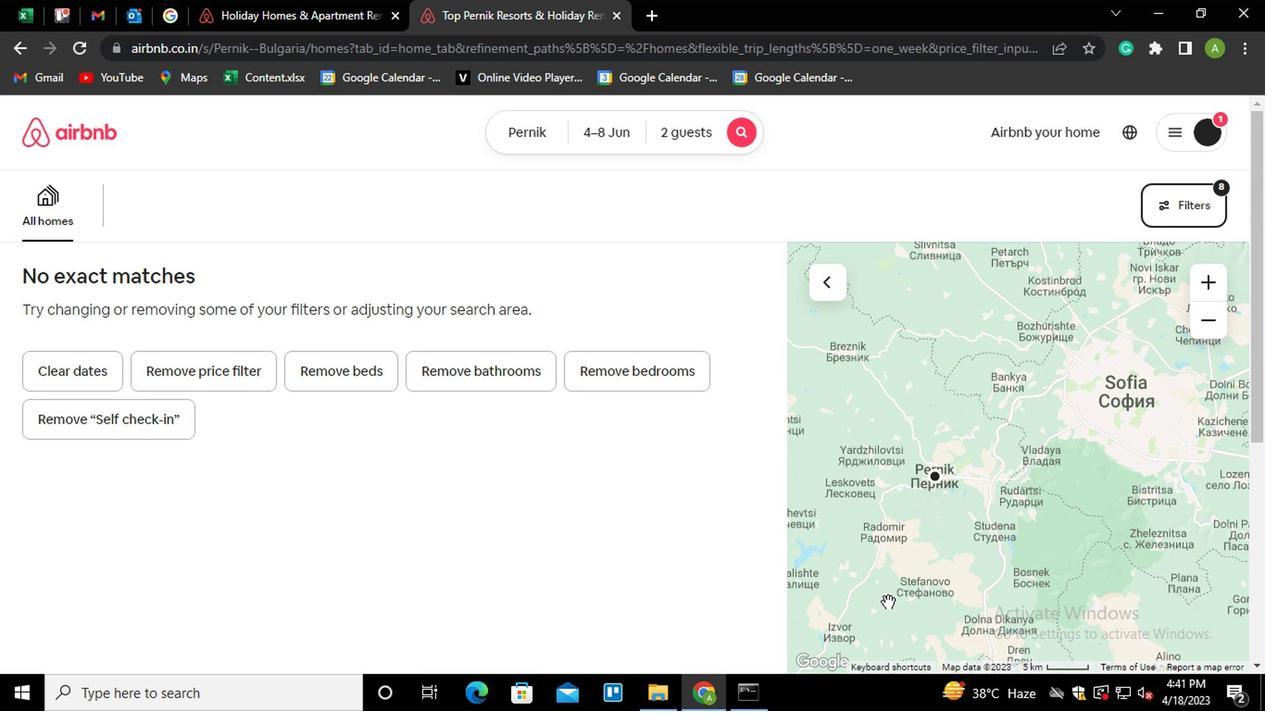 
